 Task: Find connections with filter location Jālna with filter topic #securitywith filter profile language Potuguese with filter current company MongoDB with filter school Pune Institute of Business Management with filter industry Technology, Information and Internet with filter service category AssistanceAdvertising with filter keywords title Physicist
Action: Mouse moved to (498, 76)
Screenshot: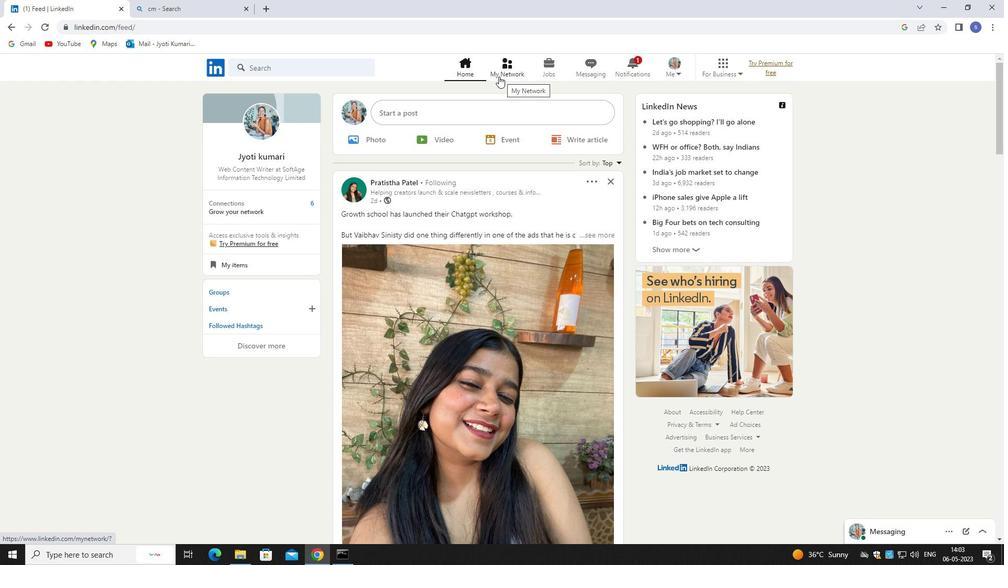 
Action: Mouse pressed left at (498, 76)
Screenshot: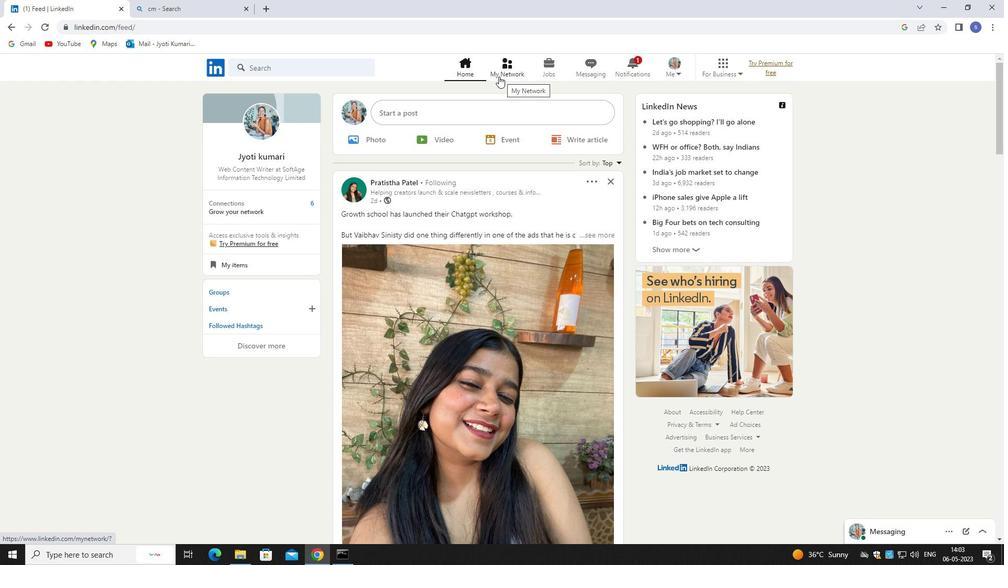 
Action: Mouse moved to (500, 81)
Screenshot: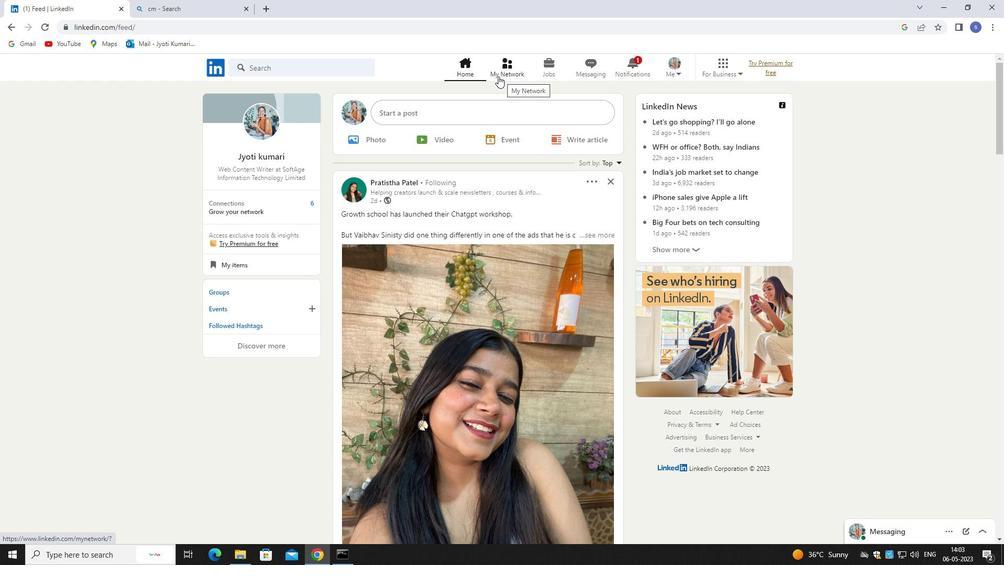 
Action: Mouse pressed left at (500, 81)
Screenshot: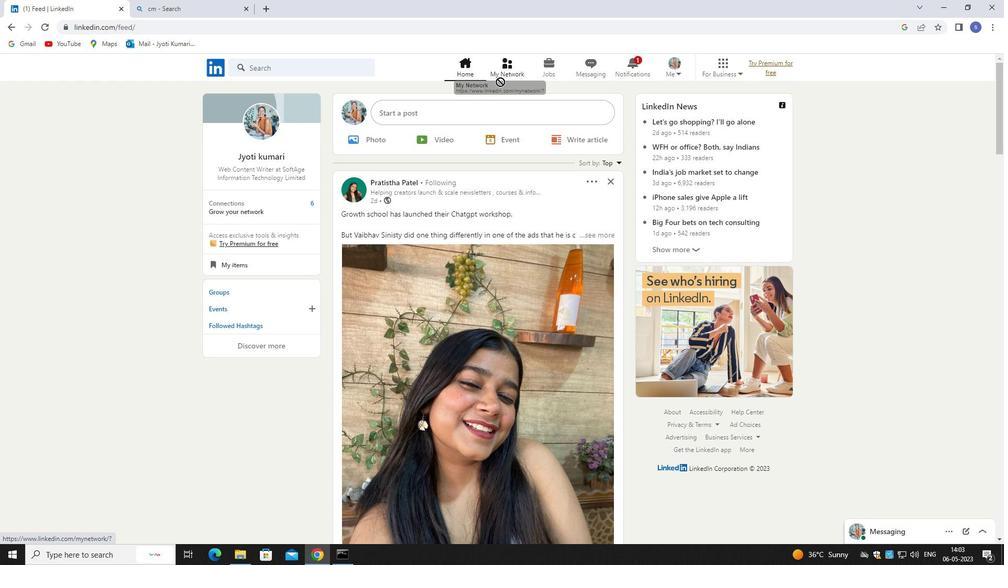 
Action: Mouse moved to (500, 60)
Screenshot: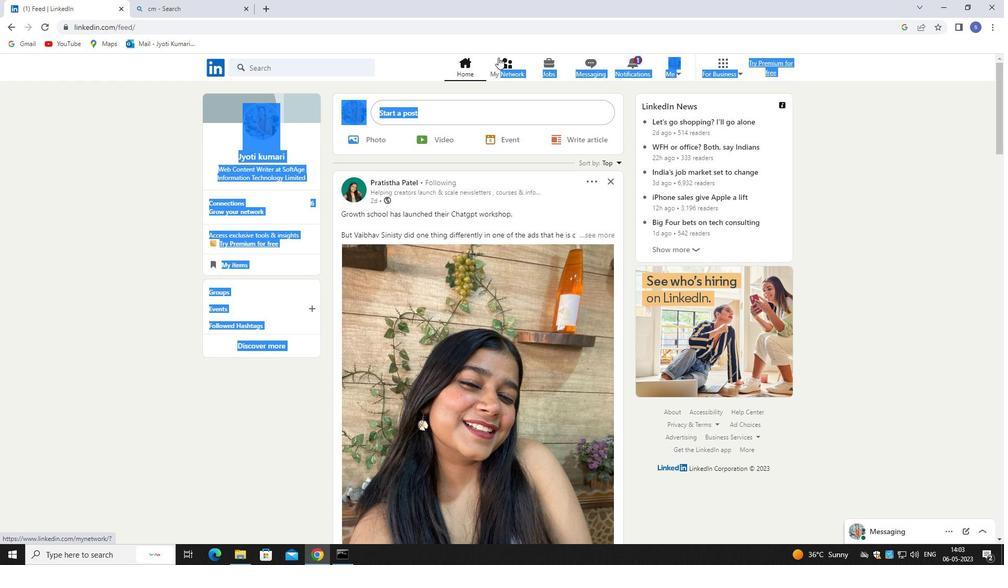 
Action: Mouse pressed left at (500, 60)
Screenshot: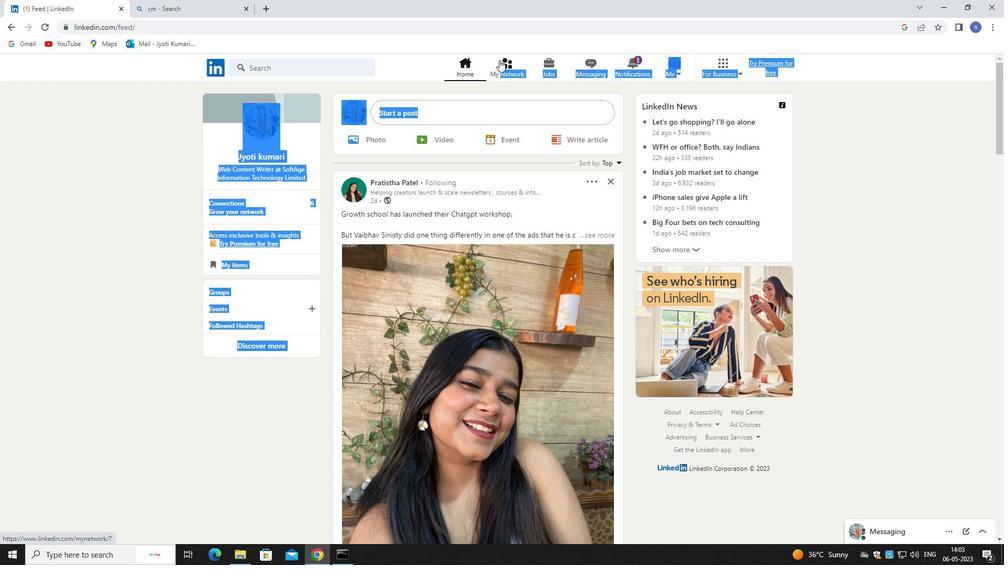
Action: Mouse pressed left at (500, 60)
Screenshot: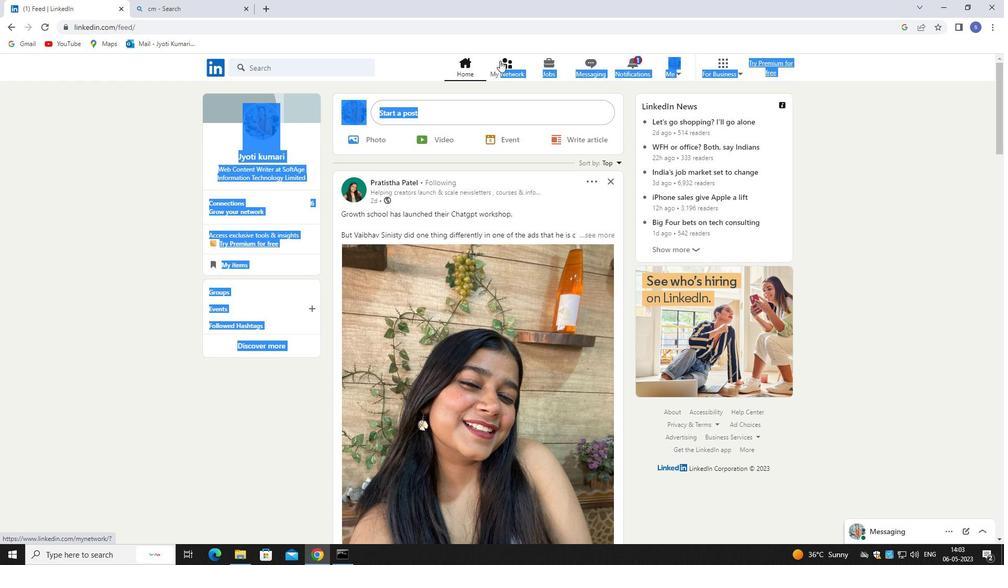 
Action: Mouse moved to (281, 126)
Screenshot: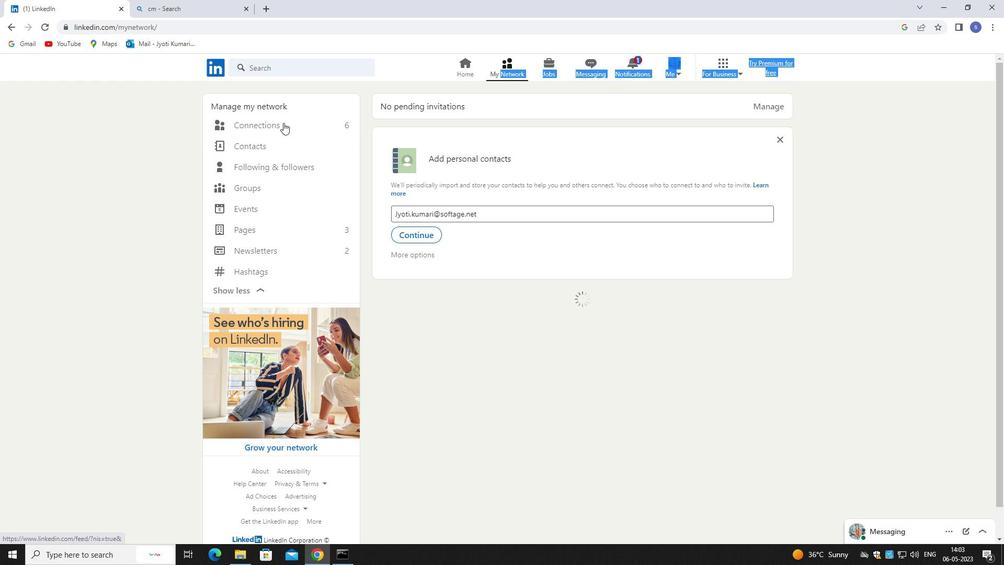 
Action: Mouse pressed left at (281, 126)
Screenshot: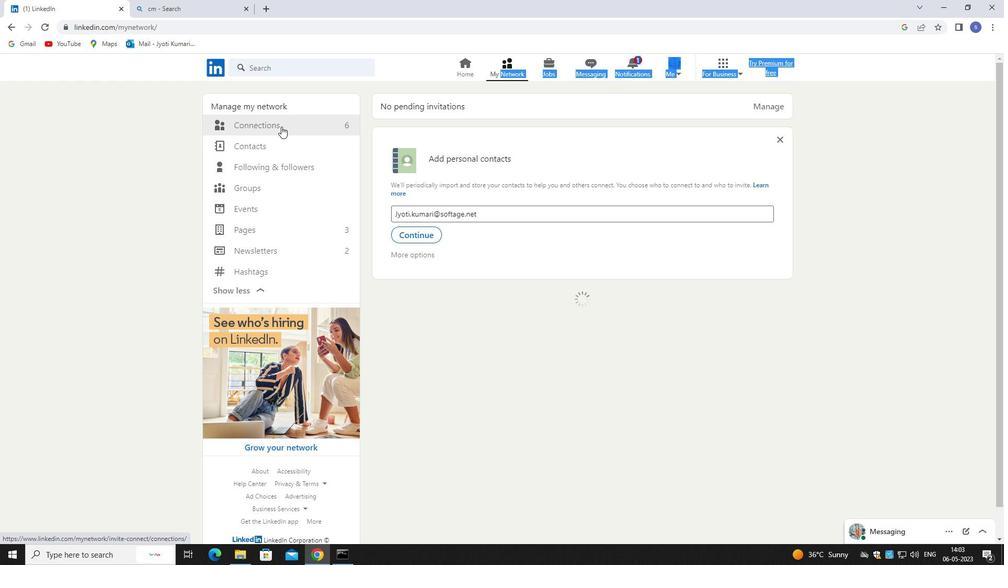 
Action: Mouse moved to (281, 125)
Screenshot: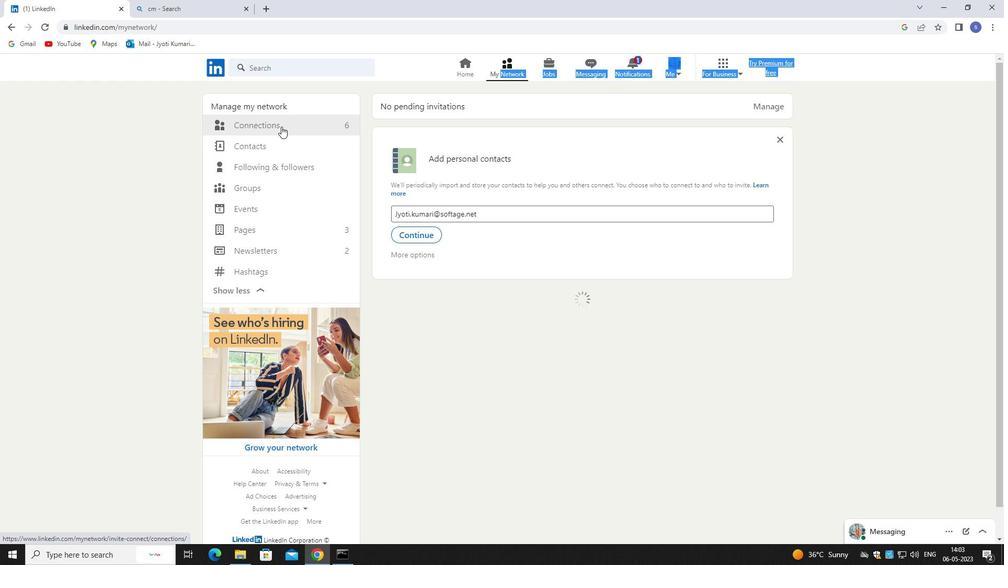 
Action: Mouse pressed left at (281, 125)
Screenshot: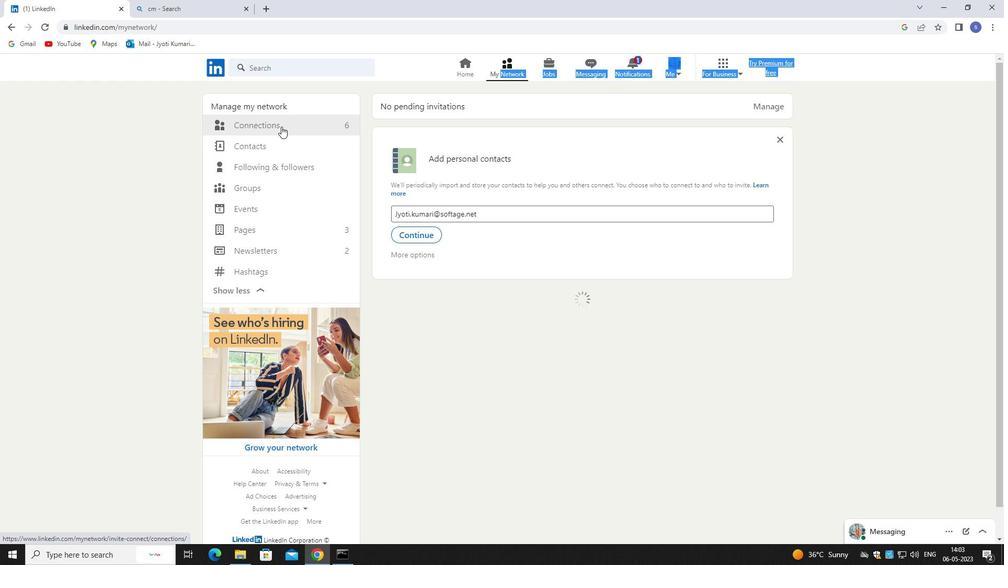 
Action: Mouse moved to (590, 127)
Screenshot: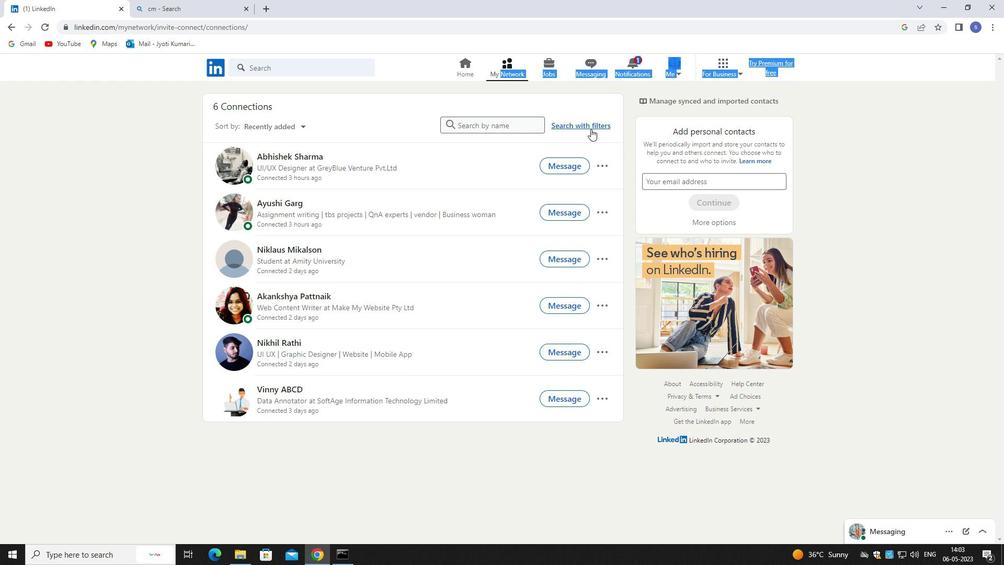
Action: Mouse pressed left at (590, 127)
Screenshot: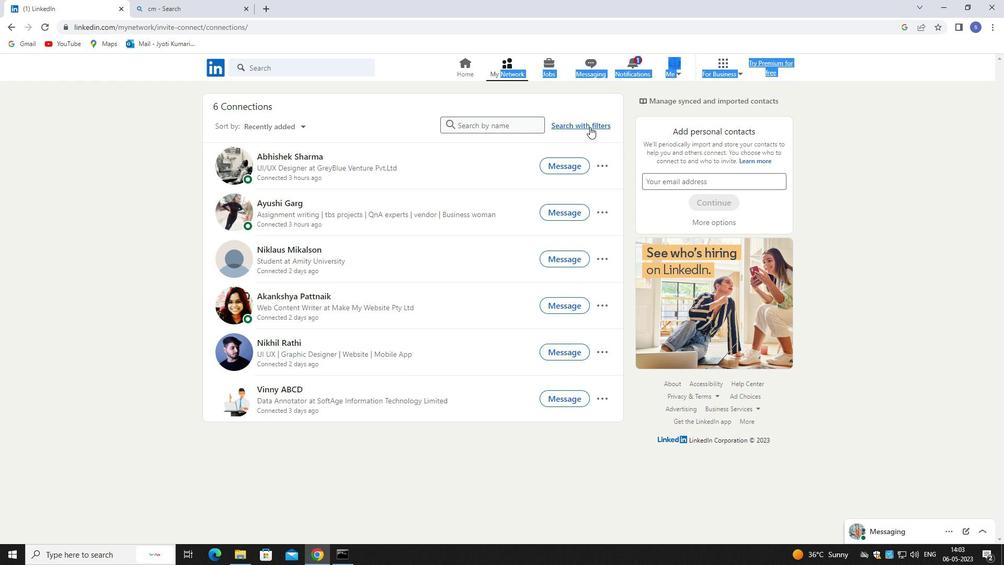 
Action: Mouse moved to (530, 99)
Screenshot: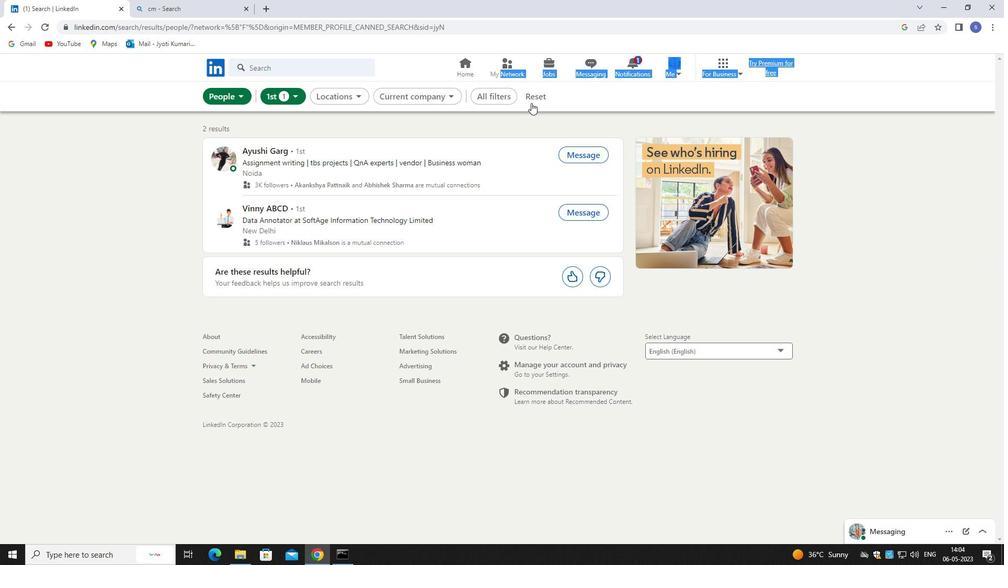 
Action: Mouse pressed left at (530, 99)
Screenshot: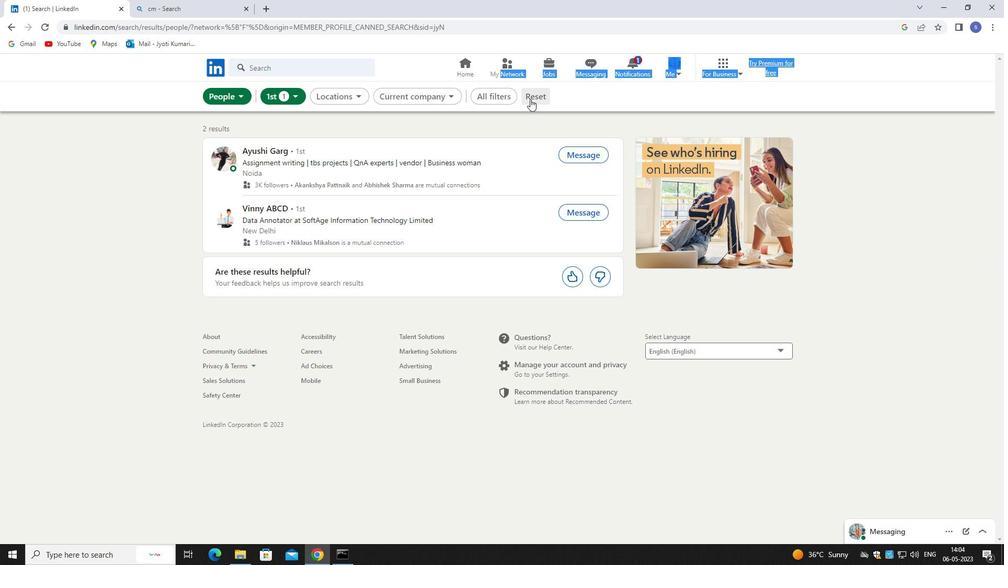
Action: Mouse moved to (506, 99)
Screenshot: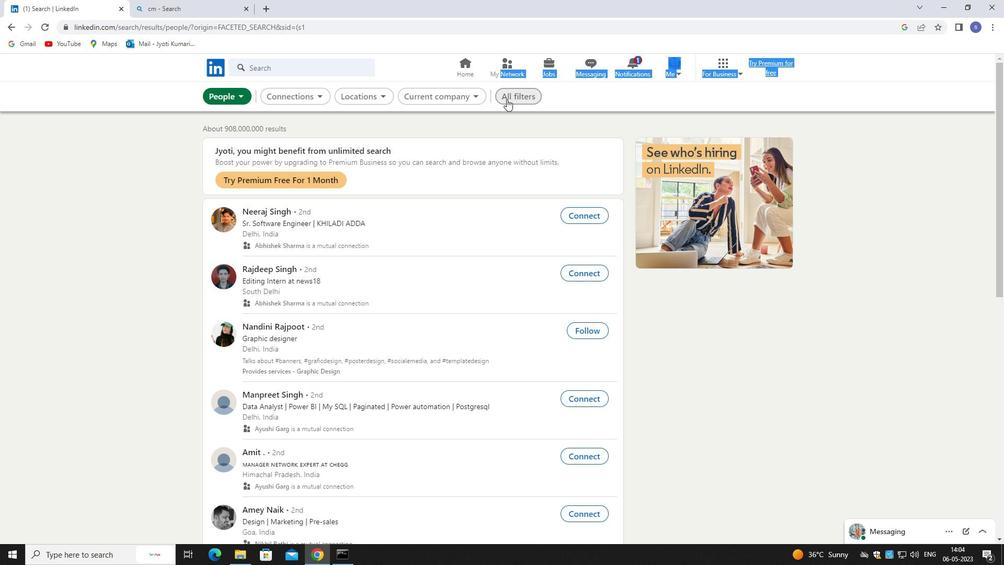 
Action: Mouse pressed left at (506, 99)
Screenshot: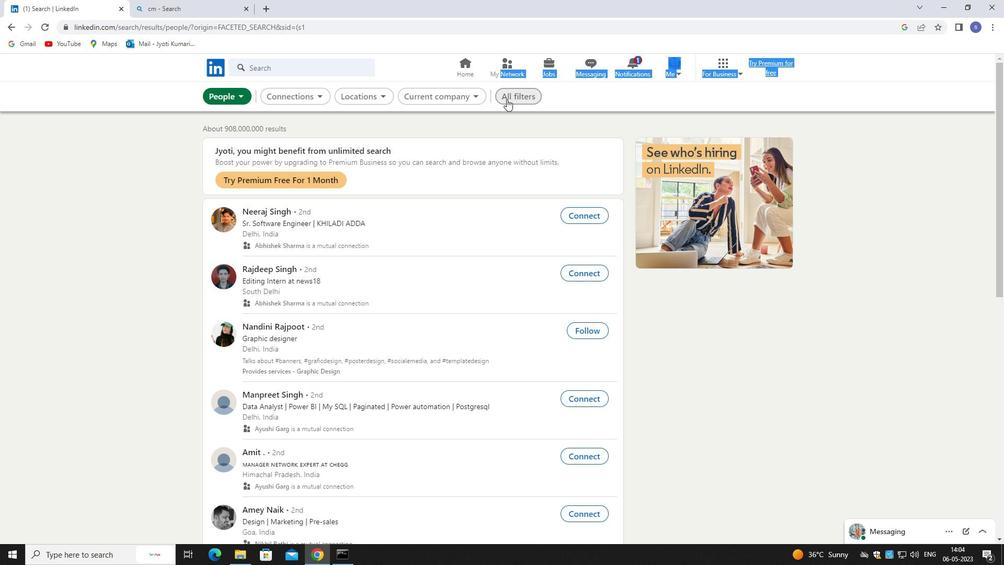 
Action: Mouse moved to (618, 101)
Screenshot: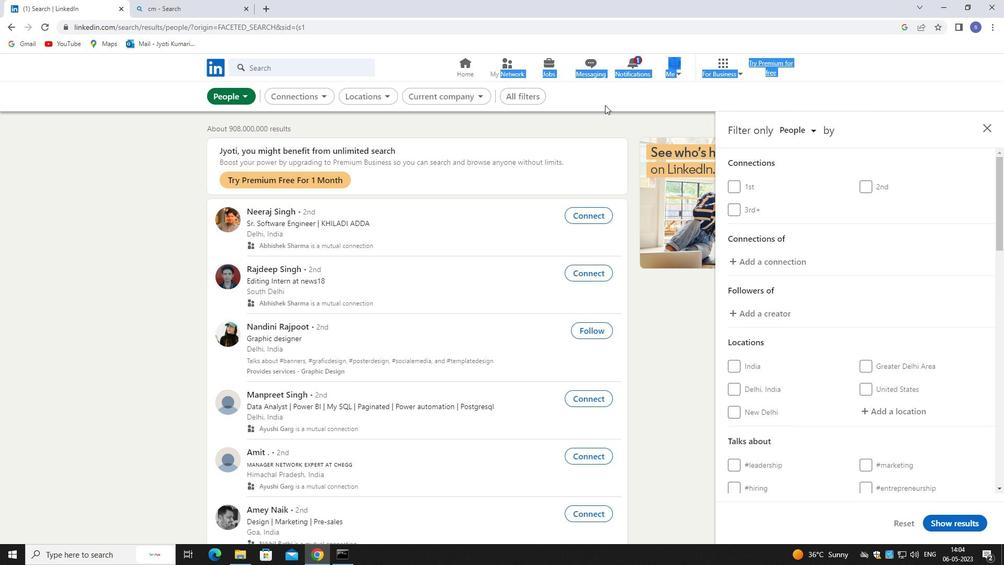 
Action: Mouse pressed left at (618, 101)
Screenshot: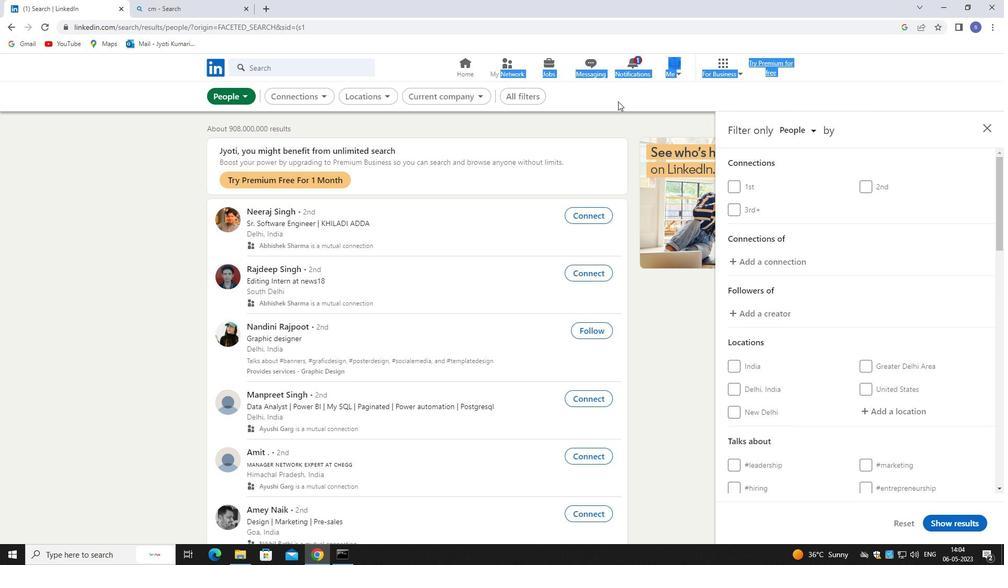 
Action: Mouse moved to (523, 98)
Screenshot: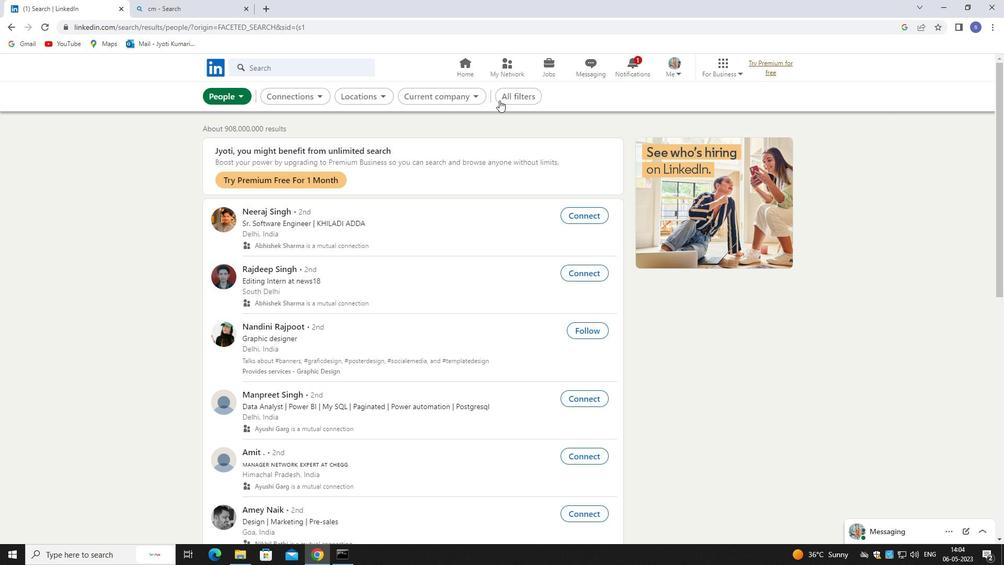 
Action: Mouse pressed left at (523, 98)
Screenshot: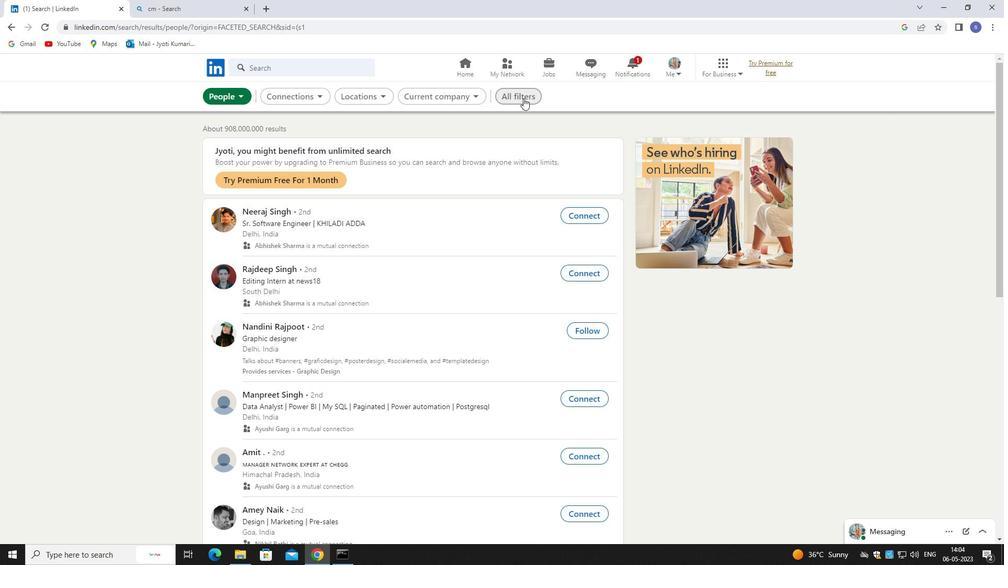 
Action: Mouse moved to (916, 411)
Screenshot: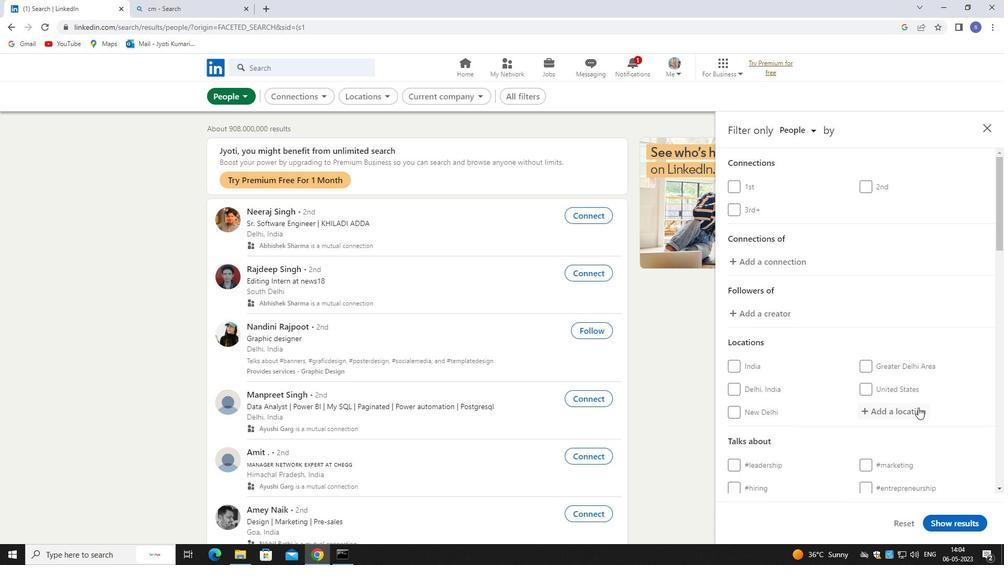 
Action: Mouse pressed left at (916, 411)
Screenshot: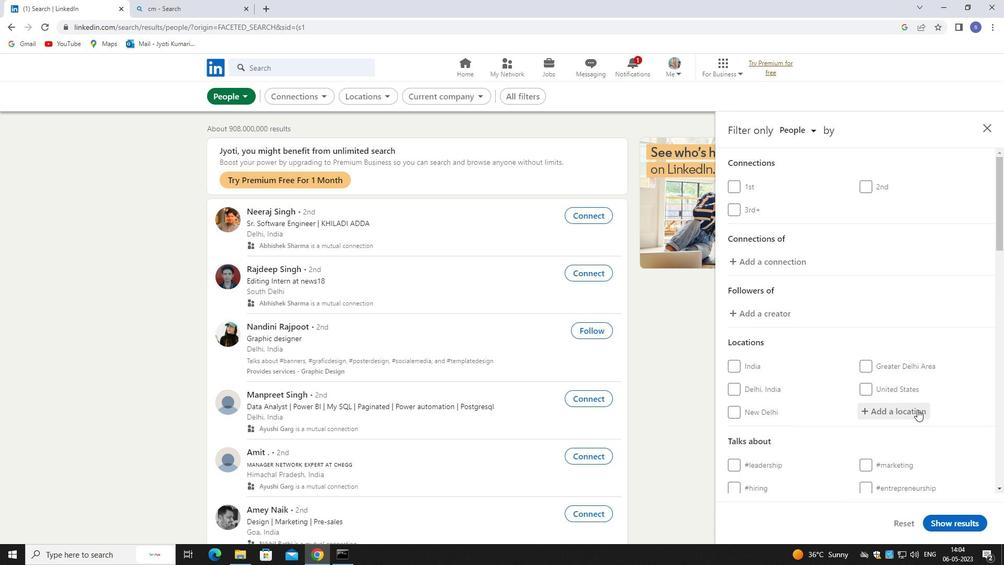 
Action: Key pressed jalan
Screenshot: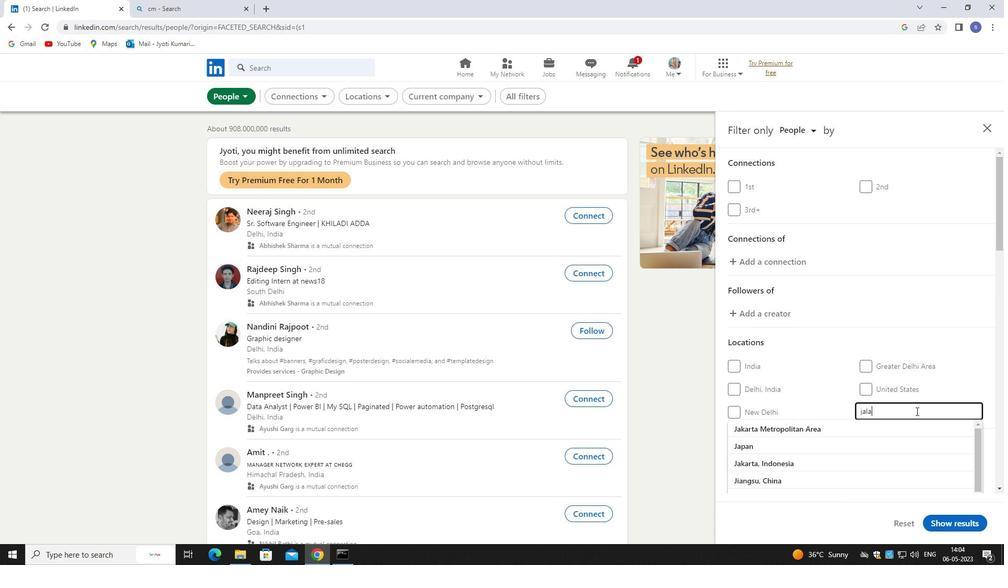 
Action: Mouse moved to (898, 419)
Screenshot: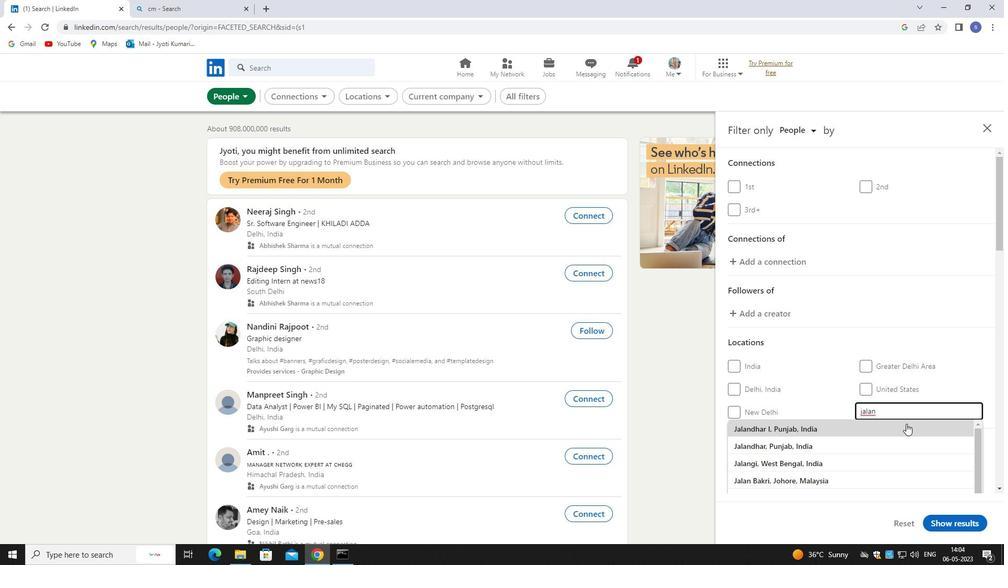 
Action: Key pressed <Key.backspace><Key.backspace>na
Screenshot: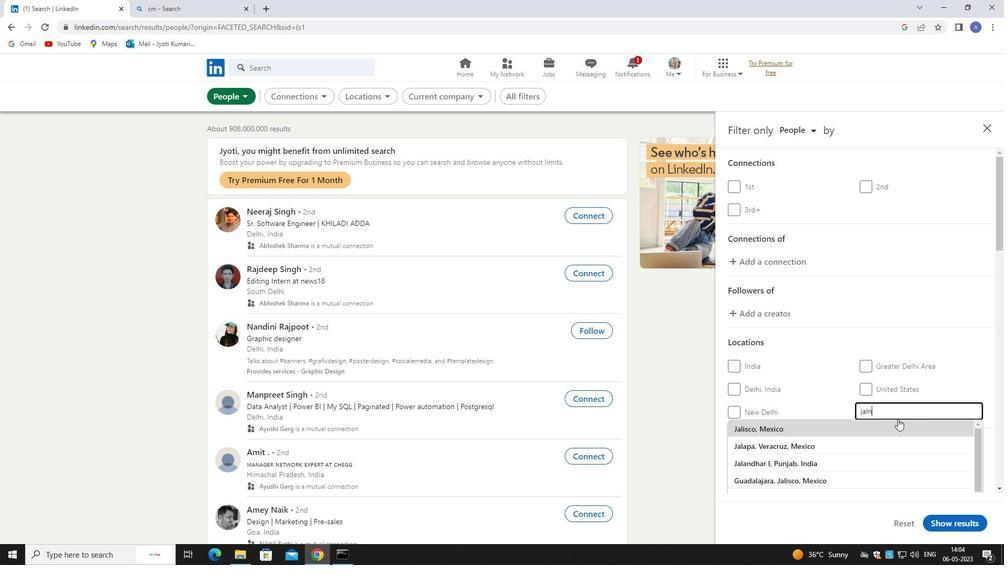 
Action: Mouse moved to (898, 426)
Screenshot: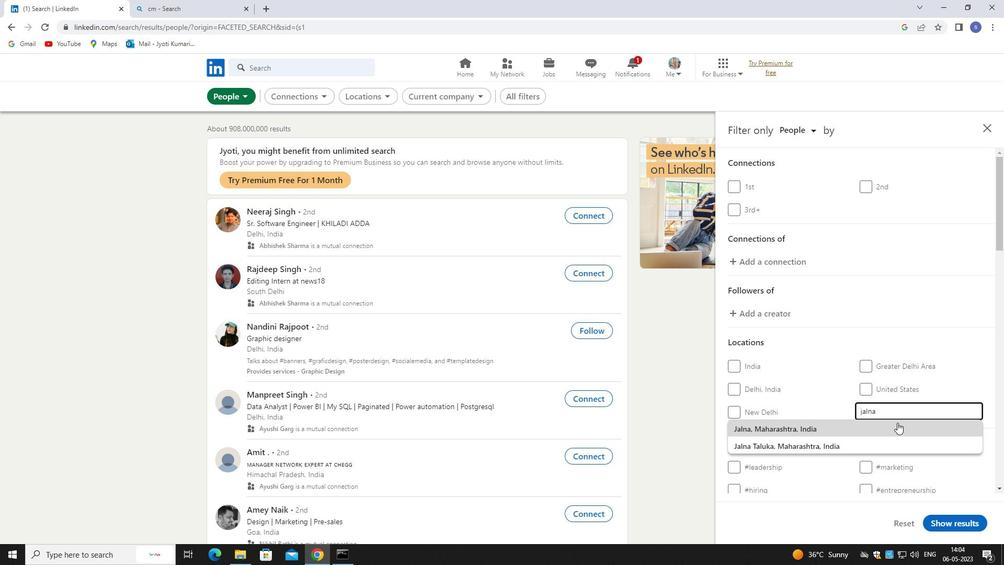
Action: Mouse pressed left at (898, 426)
Screenshot: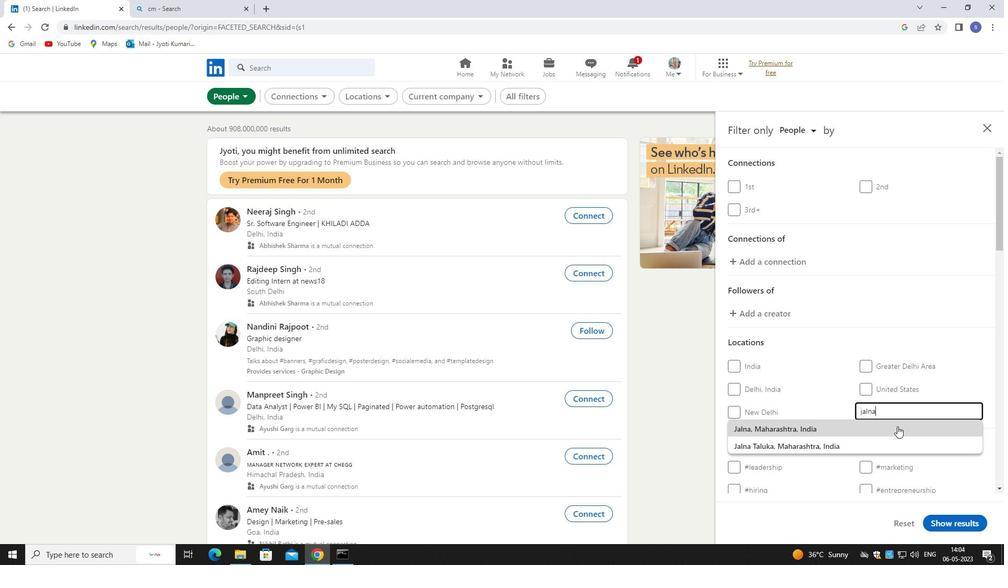 
Action: Mouse moved to (898, 426)
Screenshot: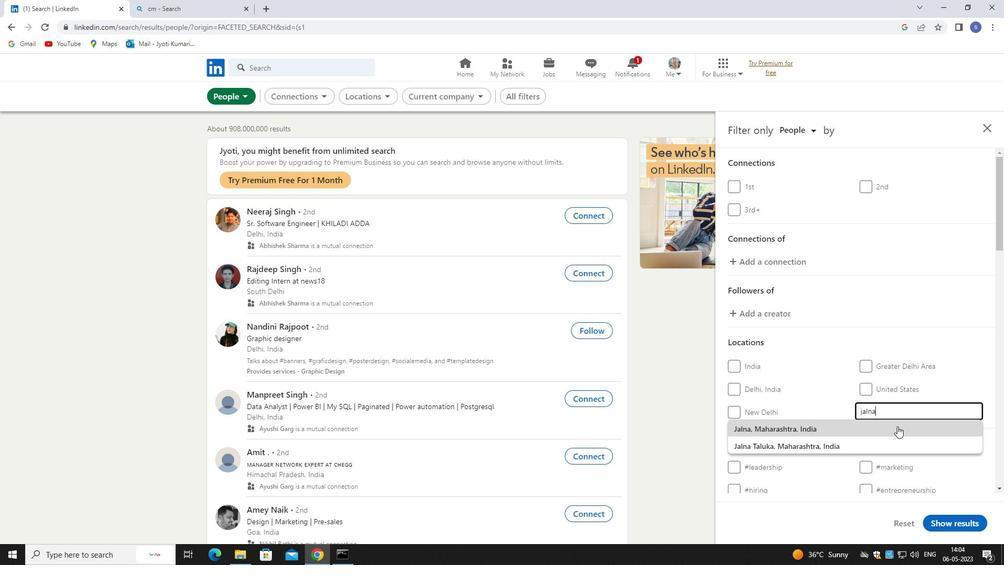 
Action: Mouse scrolled (898, 426) with delta (0, 0)
Screenshot: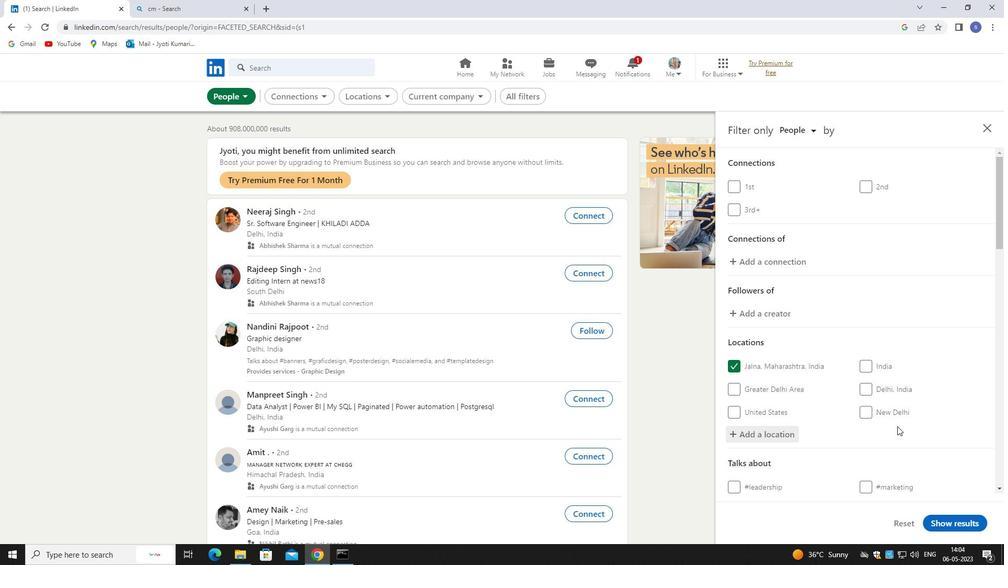 
Action: Mouse scrolled (898, 426) with delta (0, 0)
Screenshot: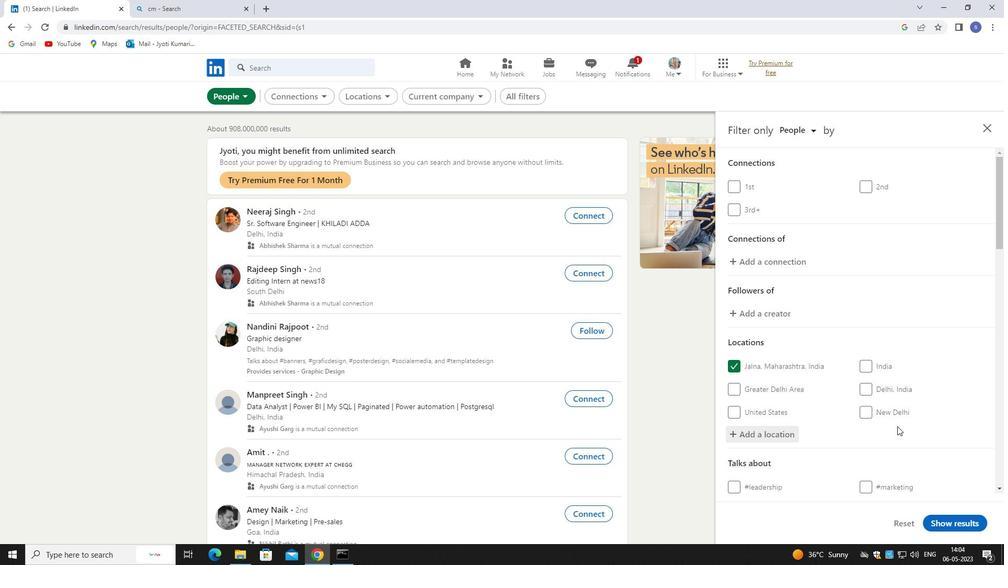 
Action: Mouse scrolled (898, 426) with delta (0, 0)
Screenshot: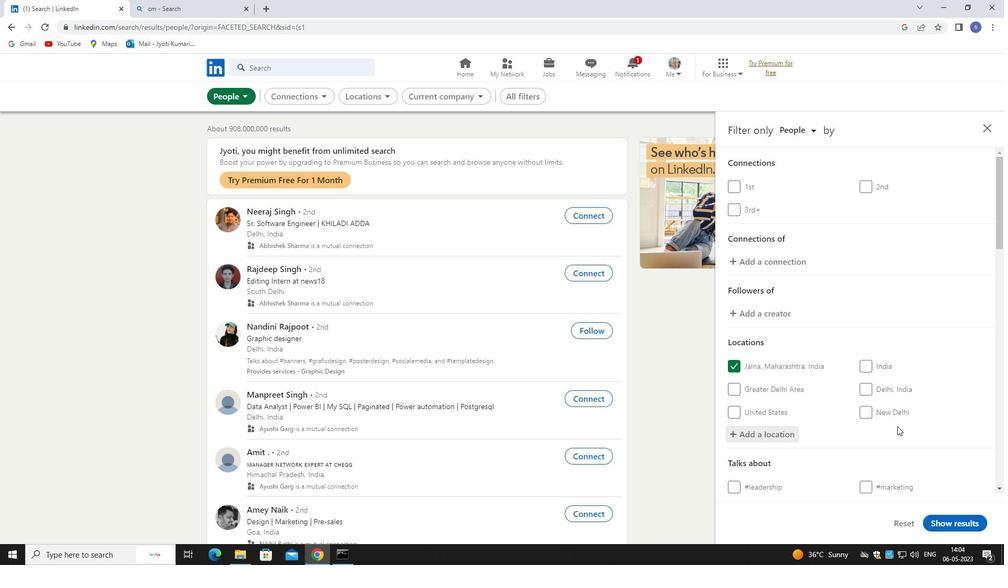 
Action: Mouse moved to (896, 375)
Screenshot: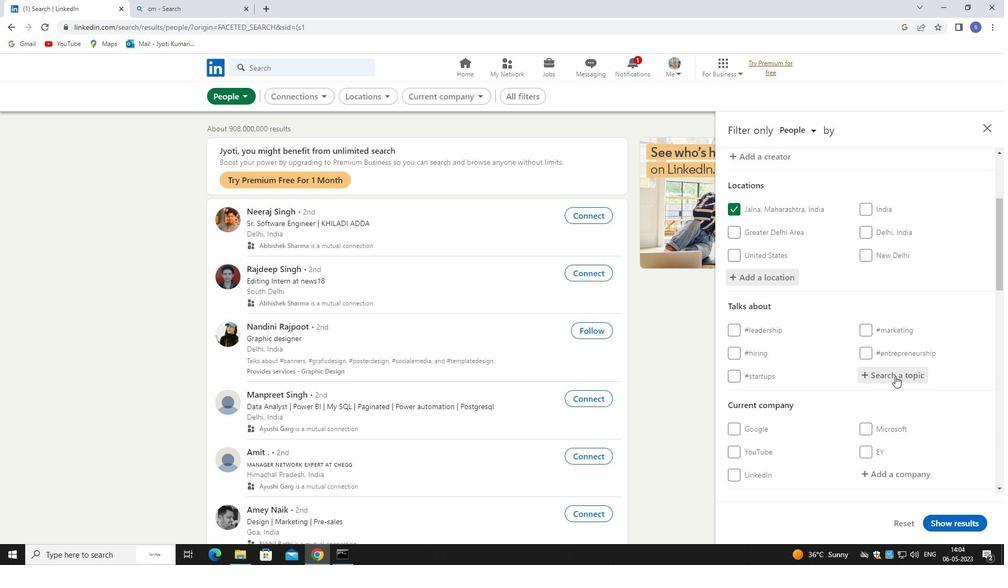 
Action: Mouse pressed left at (896, 375)
Screenshot: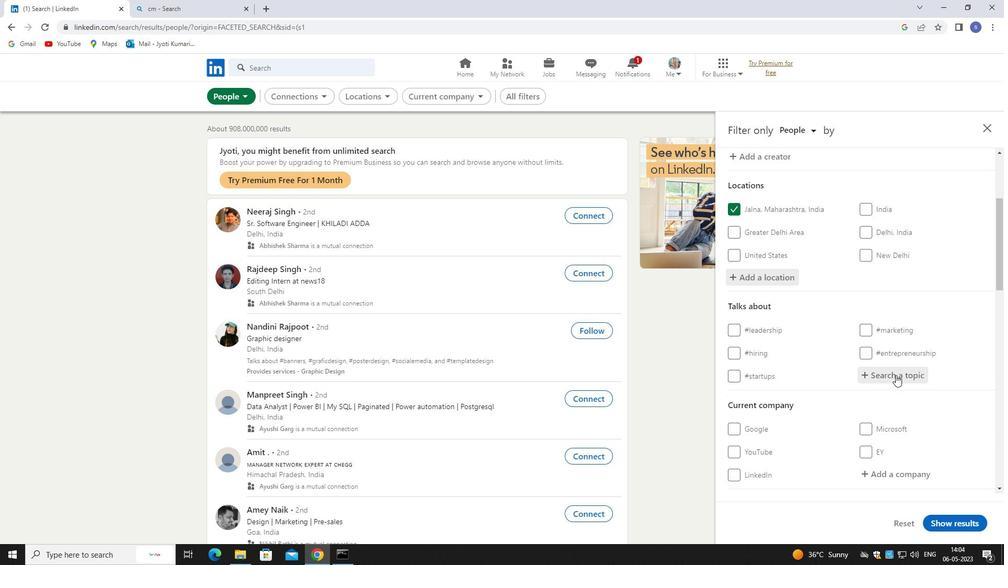 
Action: Mouse moved to (897, 375)
Screenshot: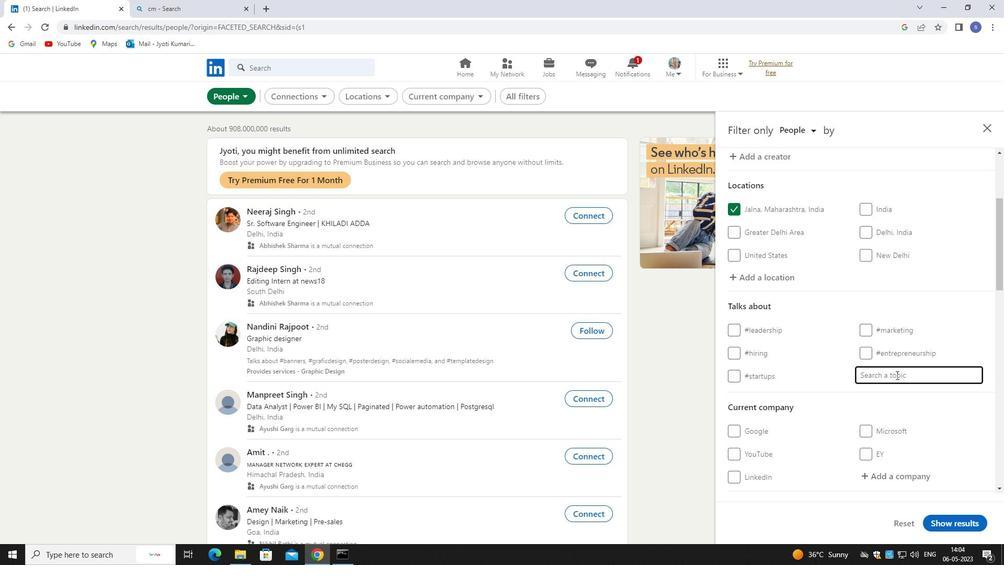 
Action: Key pressed secur
Screenshot: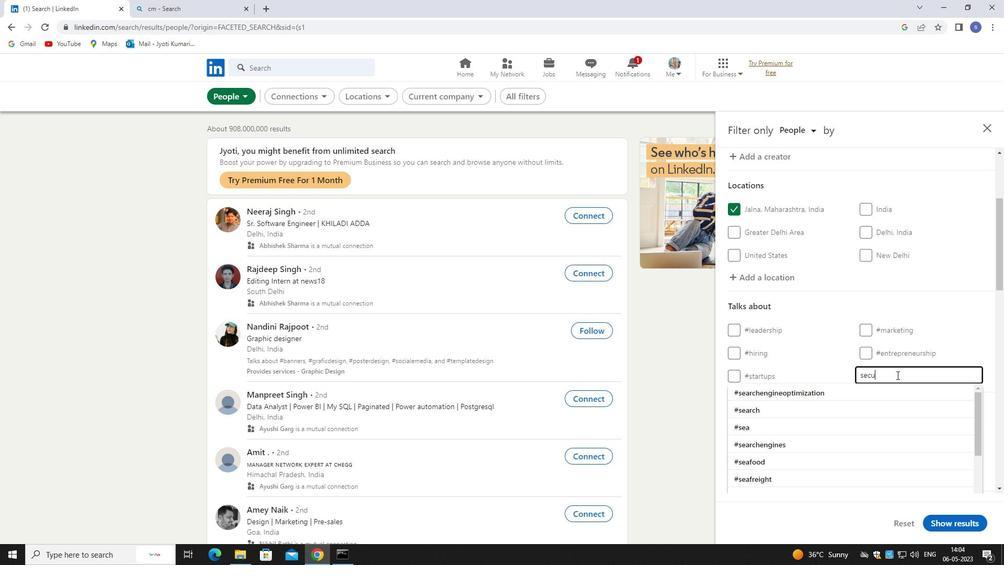 
Action: Mouse moved to (877, 386)
Screenshot: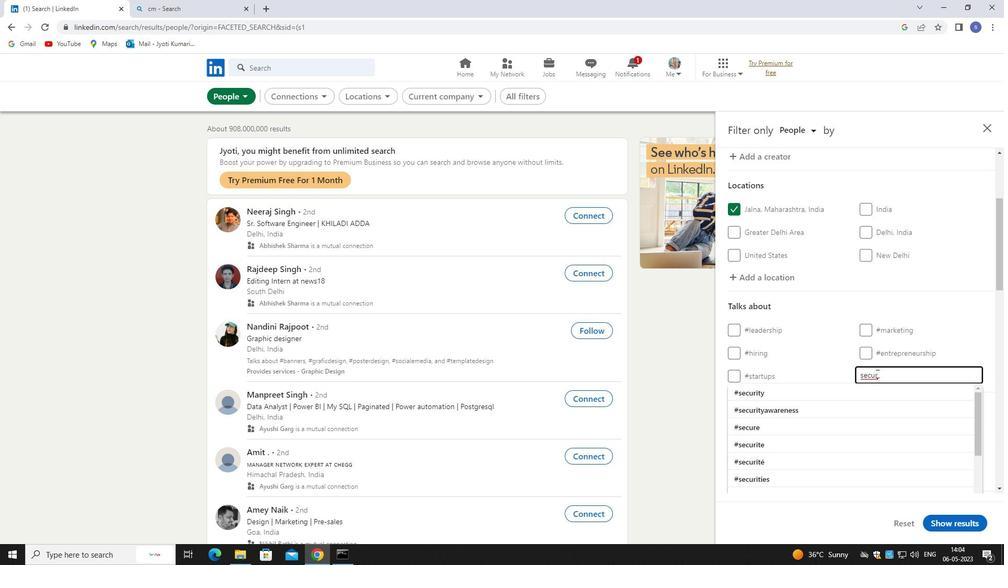 
Action: Mouse pressed left at (877, 386)
Screenshot: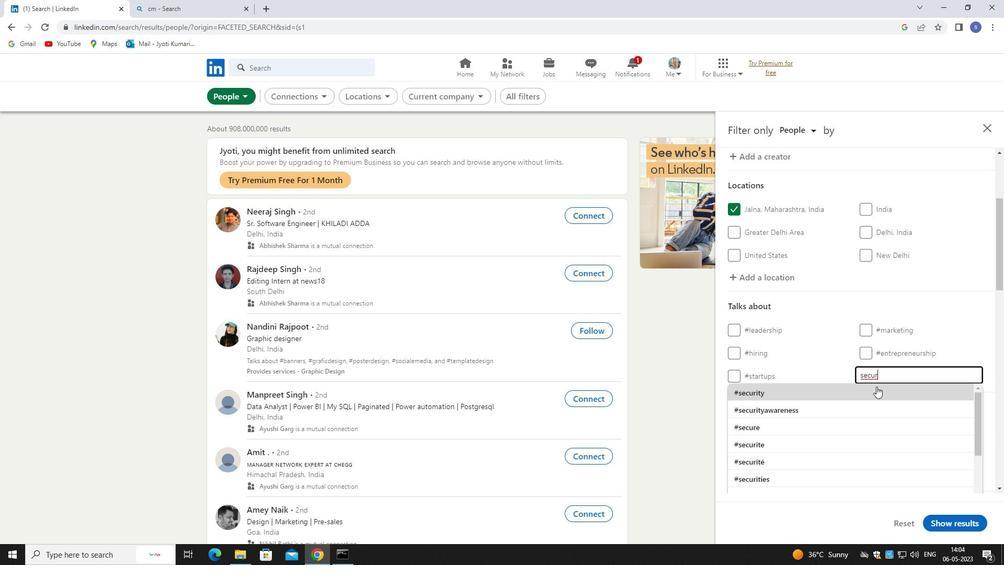 
Action: Mouse moved to (878, 388)
Screenshot: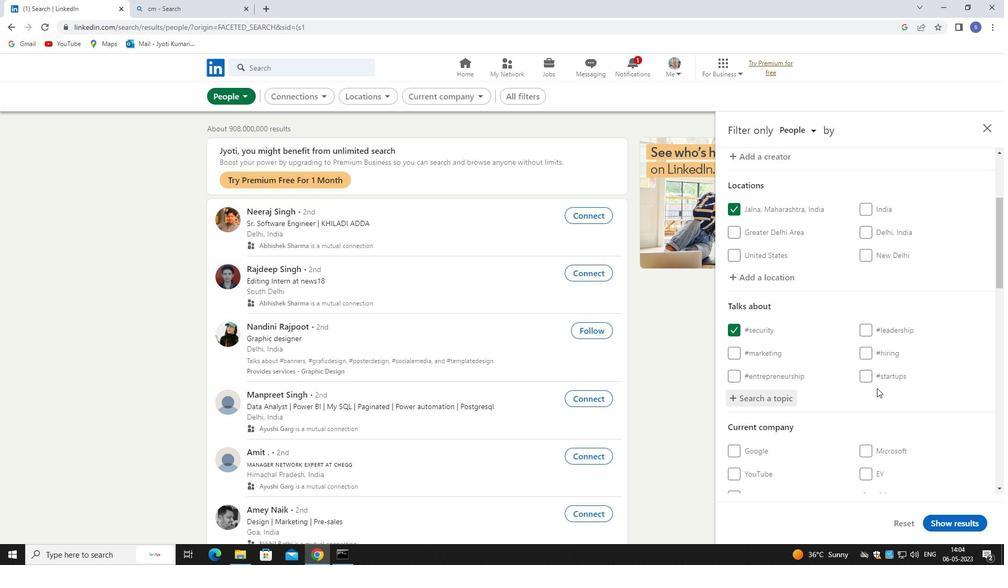 
Action: Mouse scrolled (878, 388) with delta (0, 0)
Screenshot: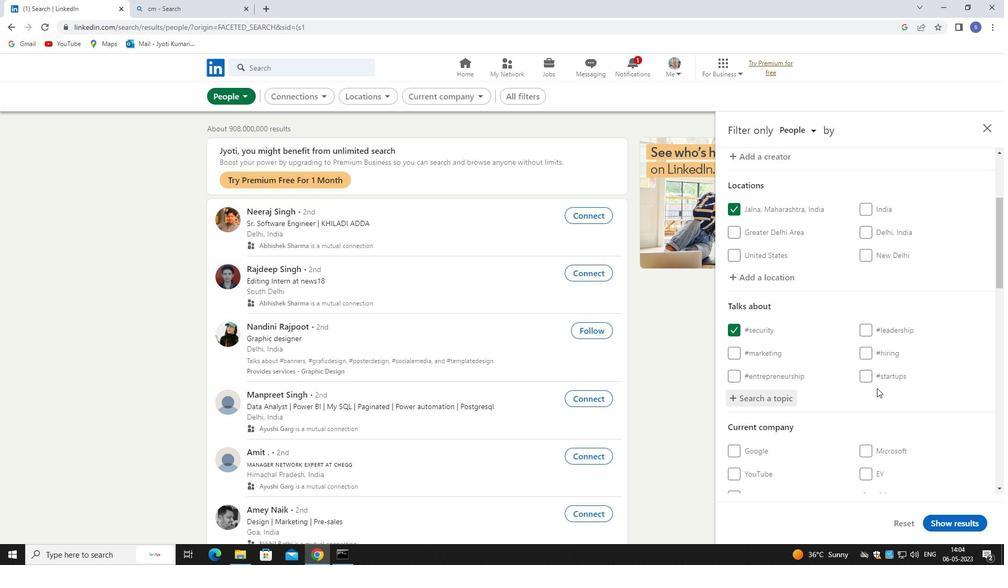 
Action: Mouse moved to (879, 389)
Screenshot: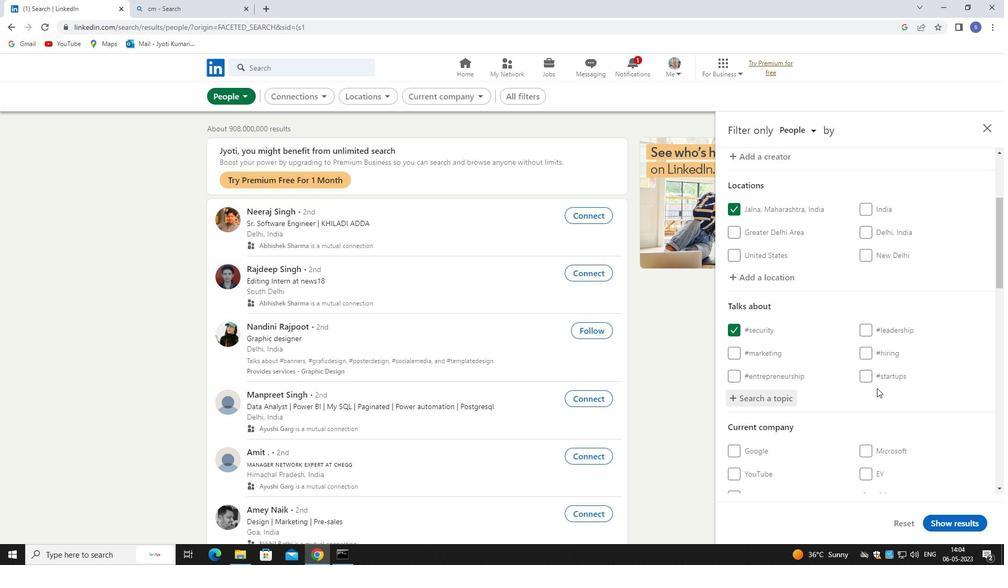 
Action: Mouse scrolled (879, 389) with delta (0, 0)
Screenshot: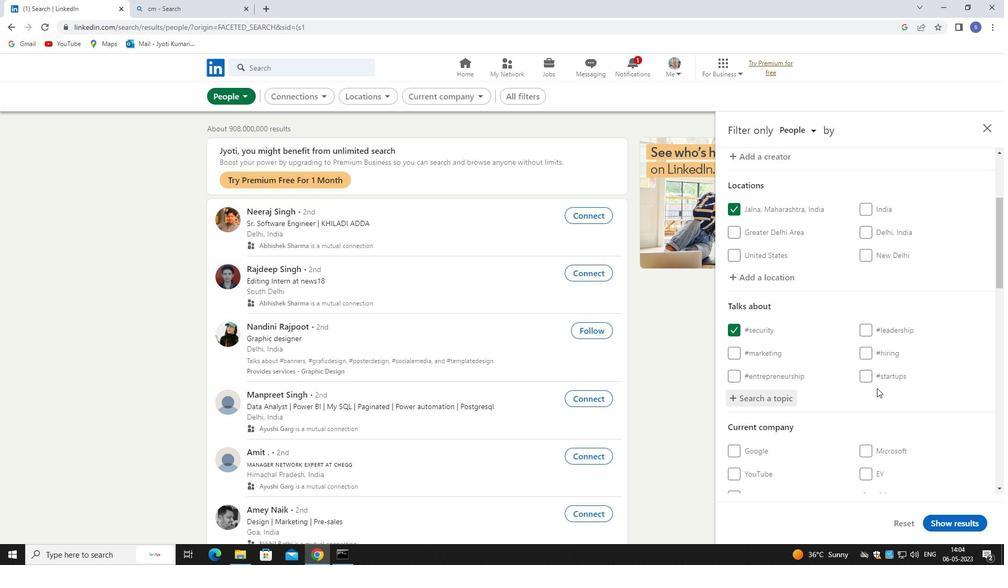 
Action: Mouse scrolled (879, 389) with delta (0, 0)
Screenshot: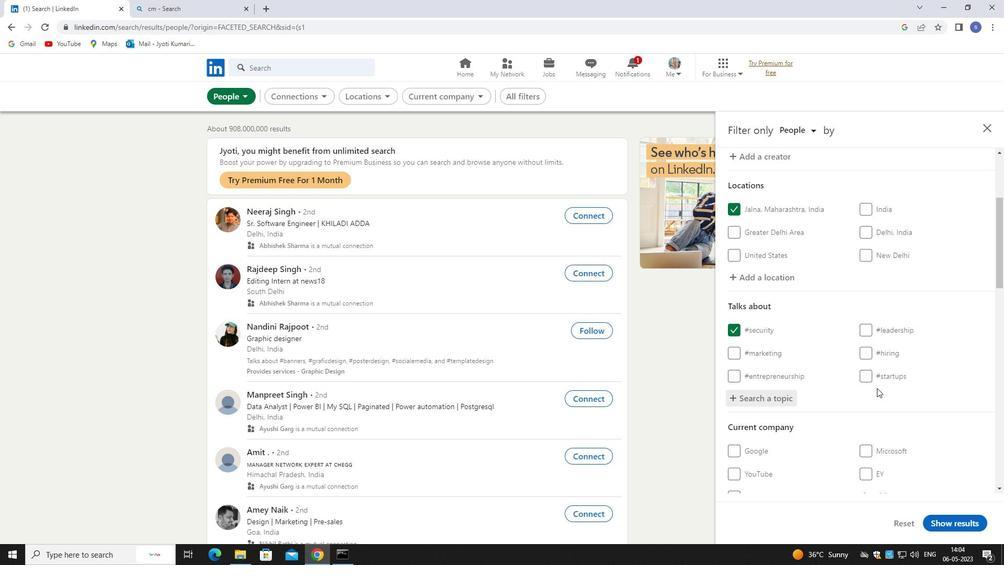 
Action: Mouse moved to (881, 341)
Screenshot: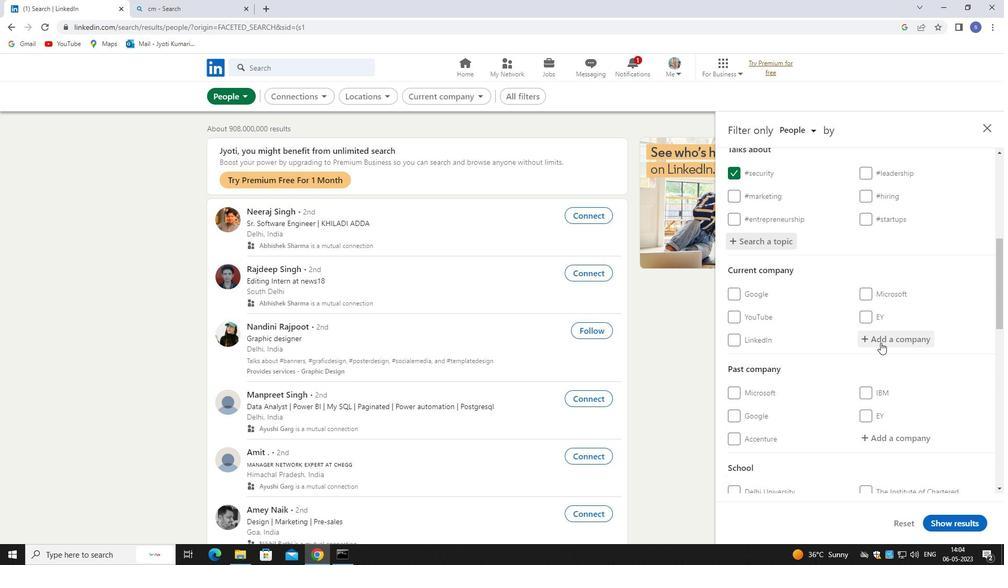
Action: Mouse pressed left at (881, 341)
Screenshot: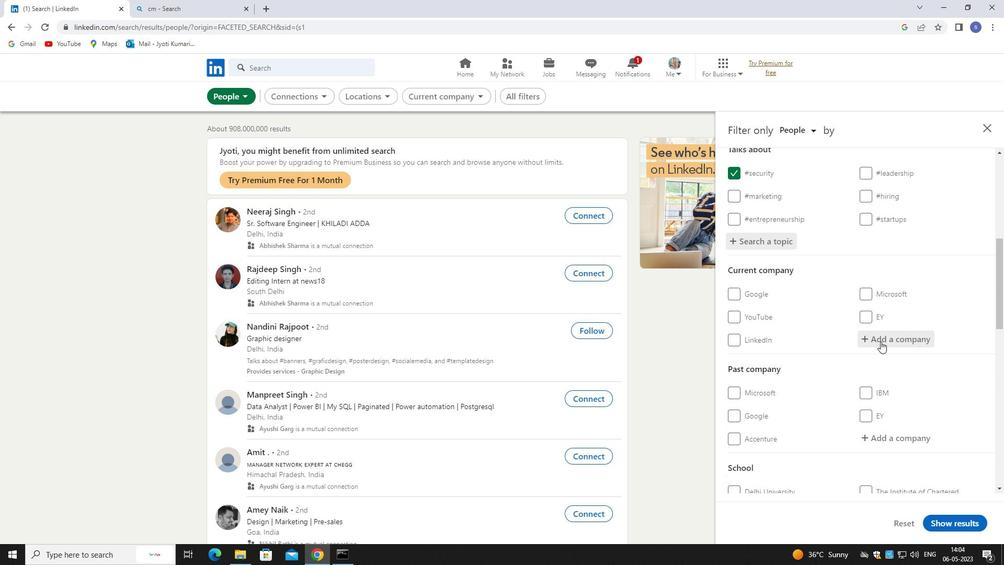 
Action: Key pressed mongo
Screenshot: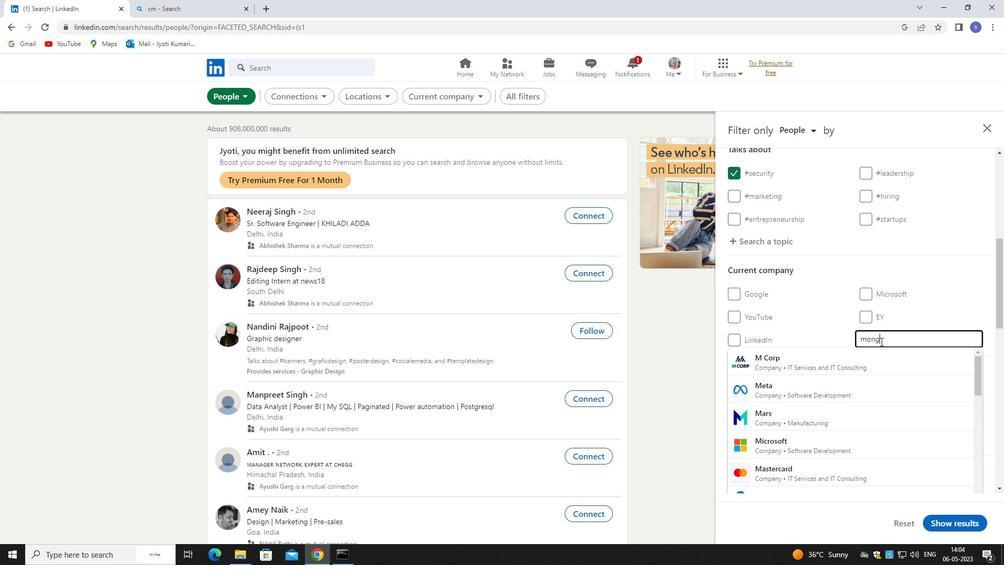 
Action: Mouse moved to (774, 355)
Screenshot: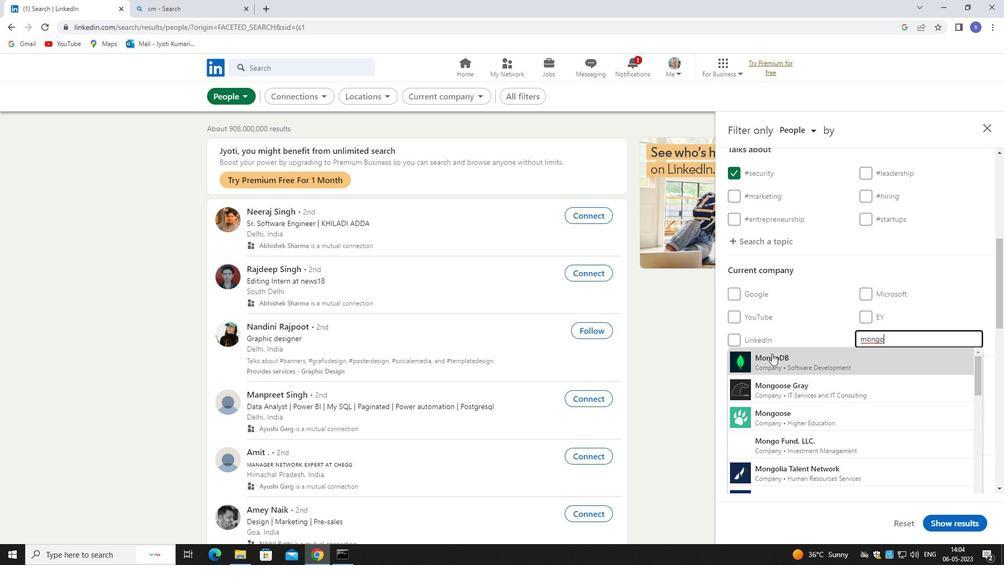 
Action: Mouse pressed left at (774, 355)
Screenshot: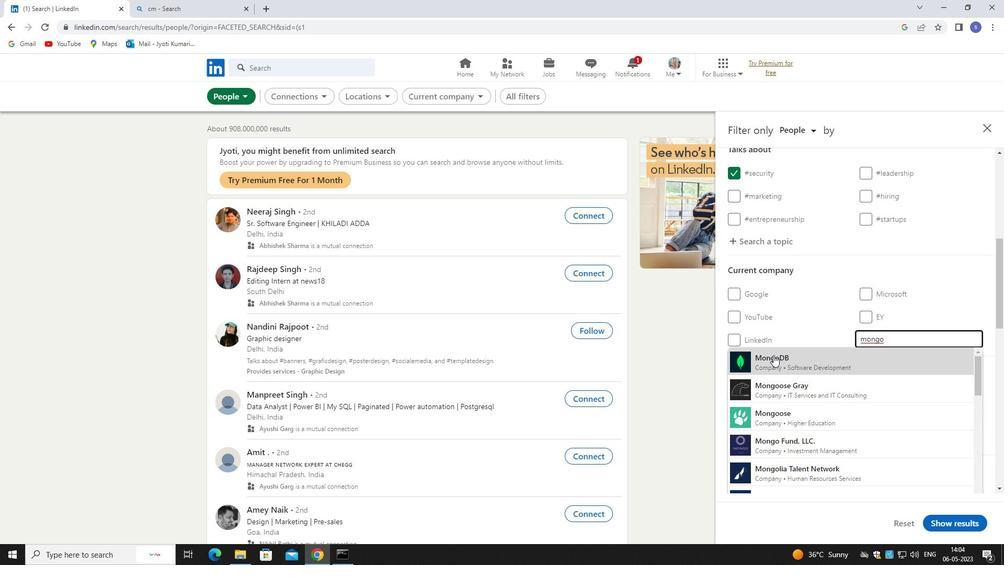 
Action: Mouse moved to (795, 359)
Screenshot: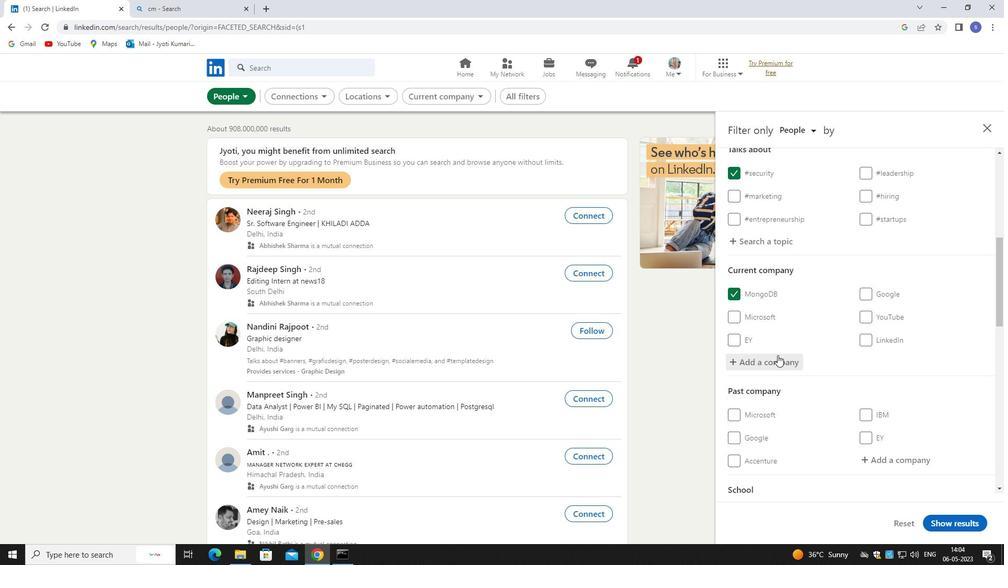 
Action: Mouse scrolled (795, 358) with delta (0, 0)
Screenshot: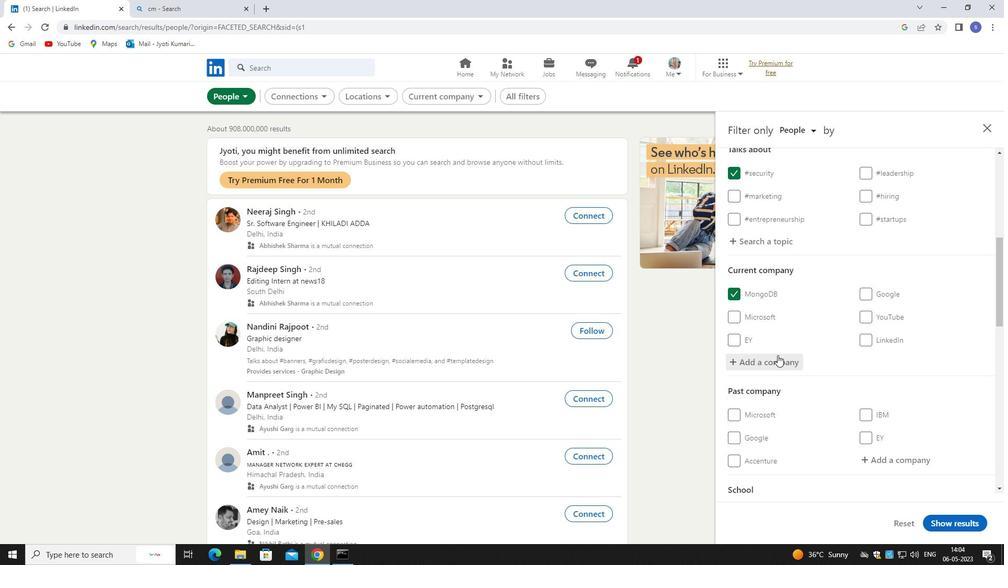 
Action: Mouse moved to (800, 362)
Screenshot: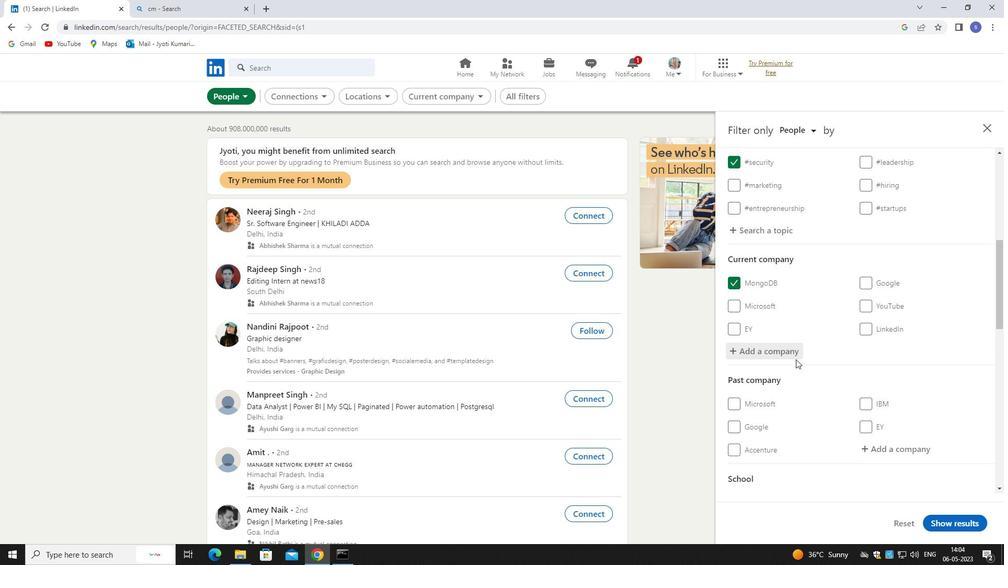 
Action: Mouse scrolled (800, 361) with delta (0, 0)
Screenshot: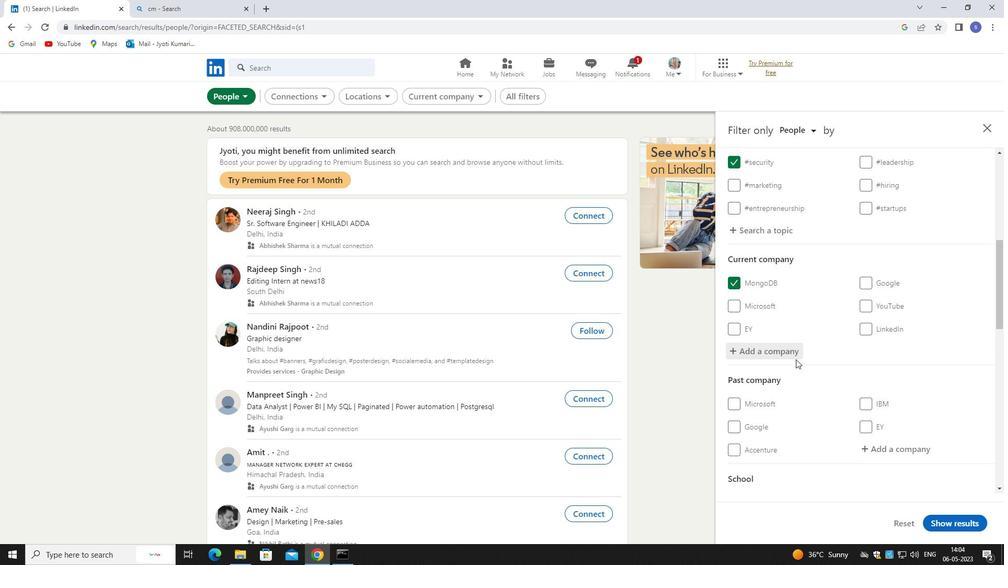 
Action: Mouse moved to (922, 408)
Screenshot: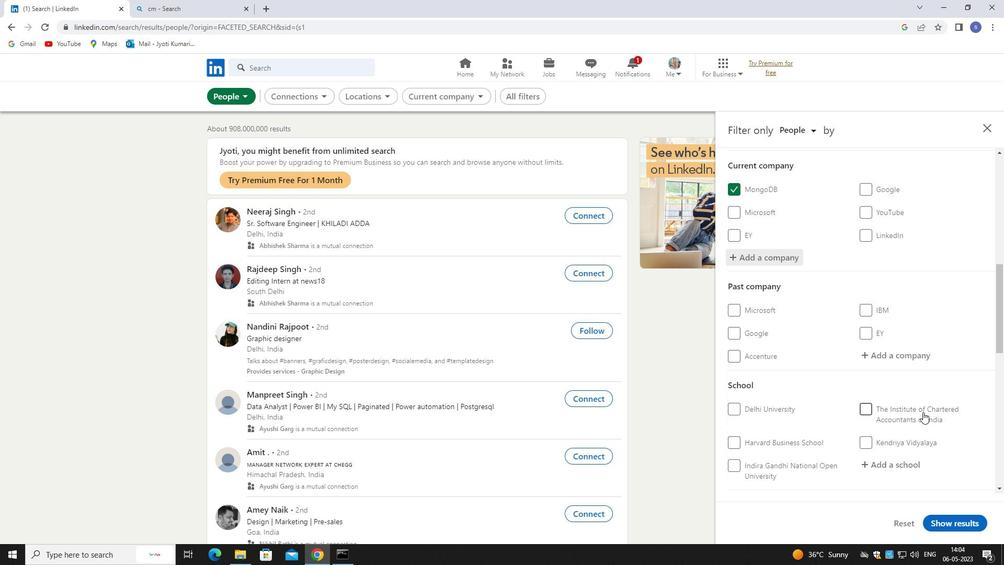 
Action: Mouse scrolled (922, 407) with delta (0, 0)
Screenshot: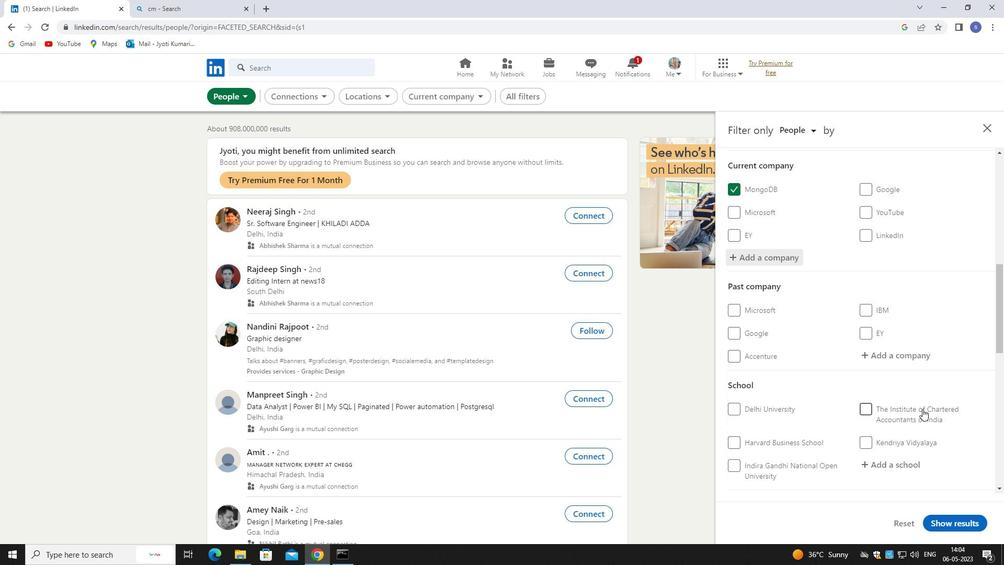 
Action: Mouse scrolled (922, 407) with delta (0, 0)
Screenshot: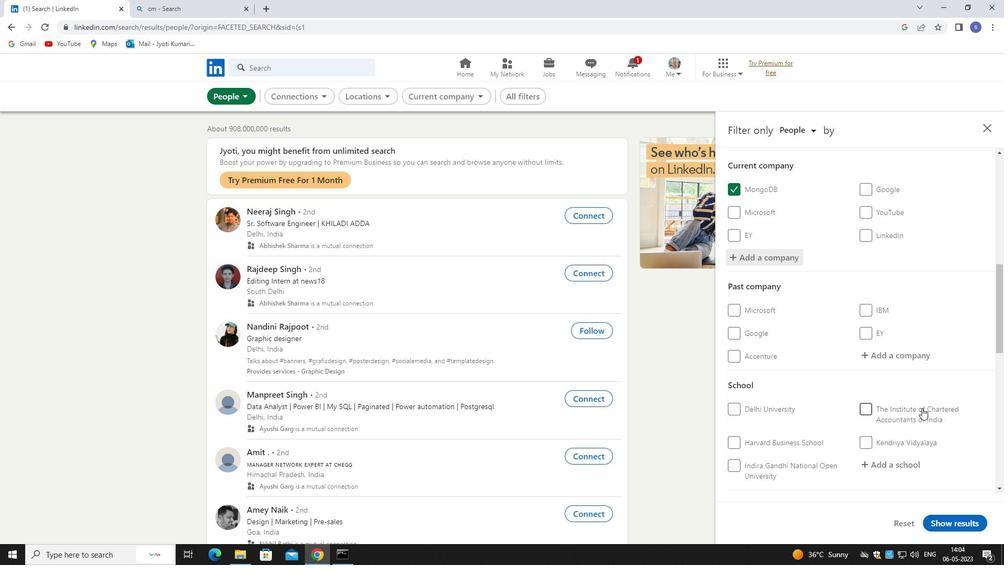 
Action: Mouse moved to (900, 363)
Screenshot: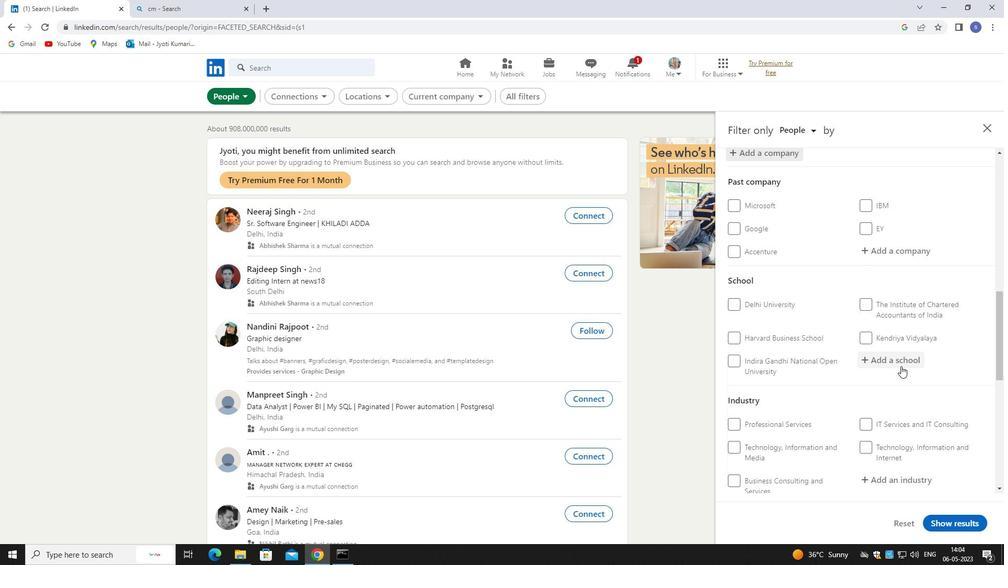 
Action: Mouse pressed left at (900, 363)
Screenshot: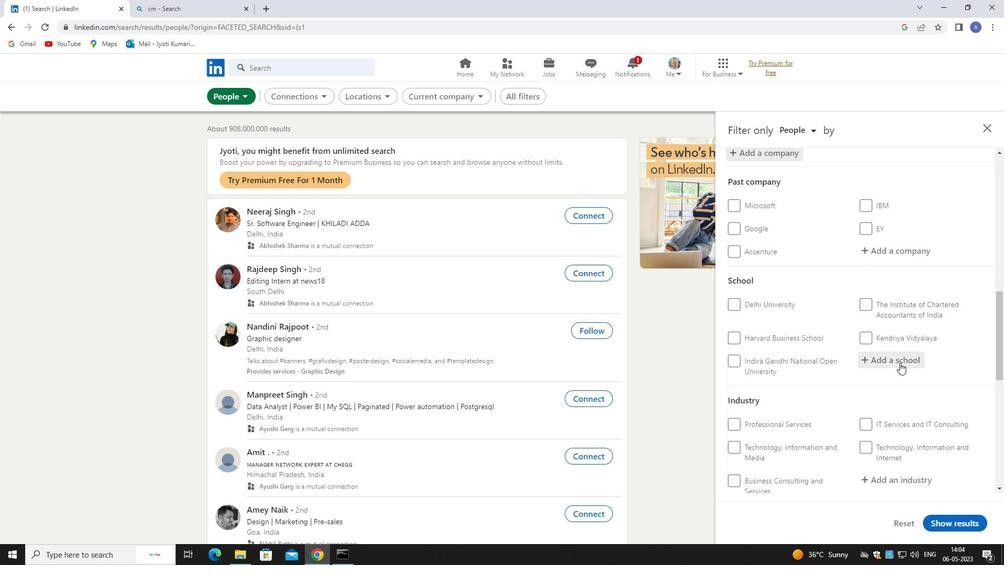 
Action: Mouse moved to (884, 387)
Screenshot: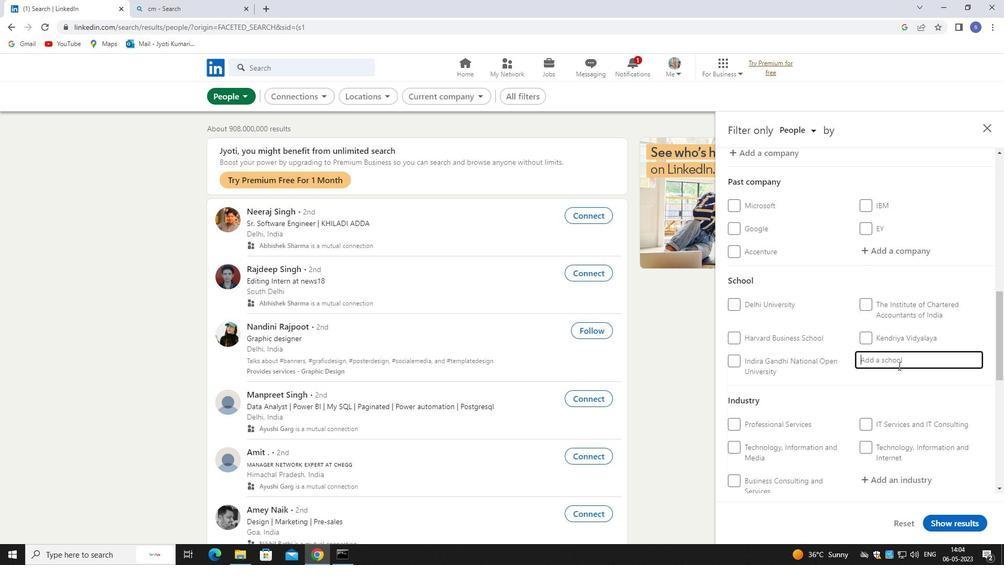 
Action: Key pressed pune<Key.space>
Screenshot: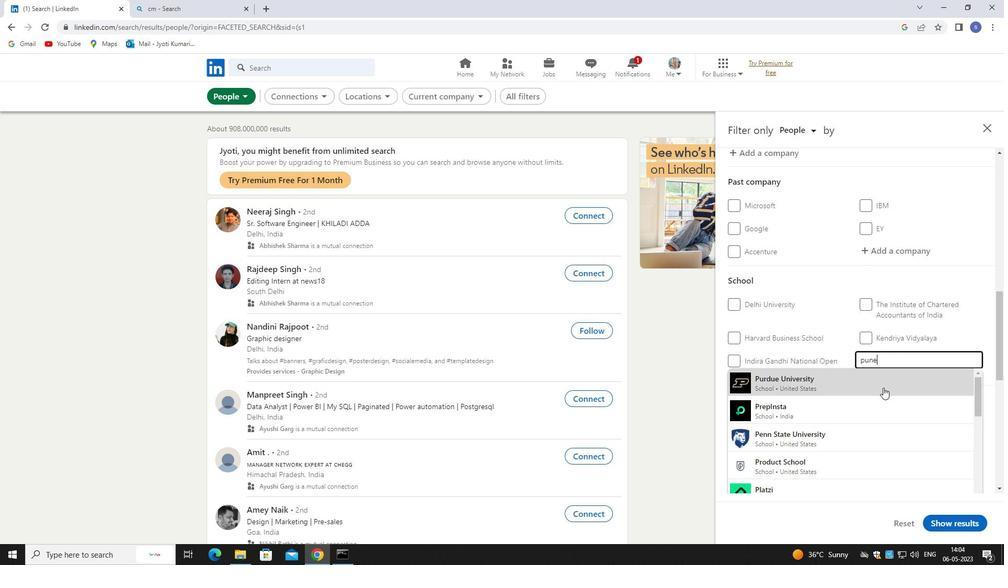 
Action: Mouse moved to (863, 412)
Screenshot: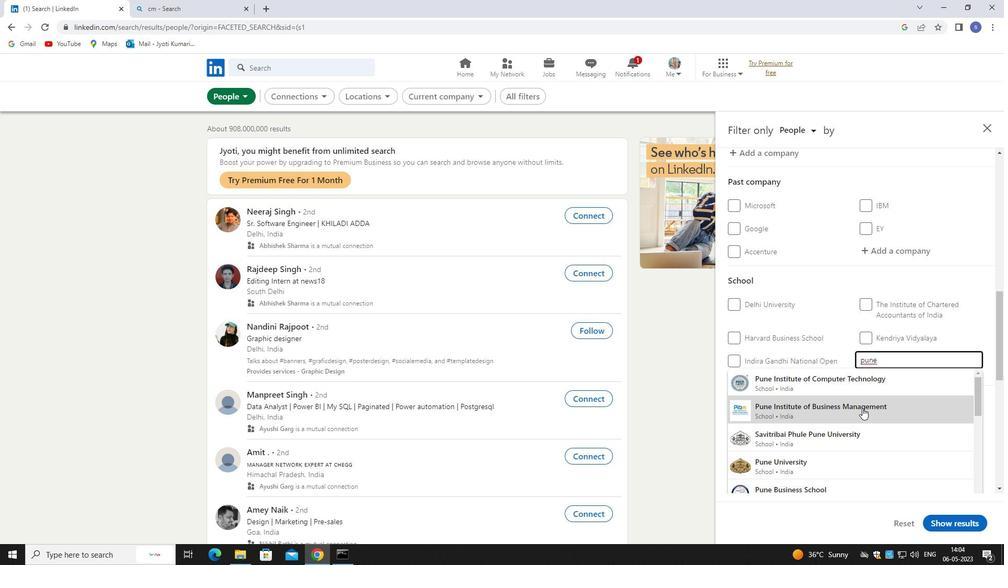 
Action: Mouse pressed left at (863, 412)
Screenshot: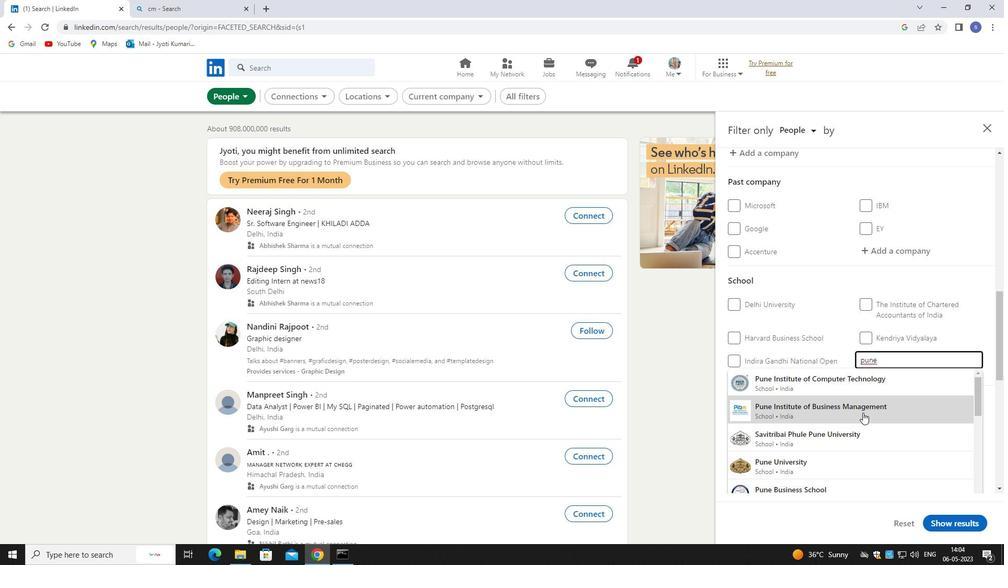 
Action: Mouse scrolled (863, 412) with delta (0, 0)
Screenshot: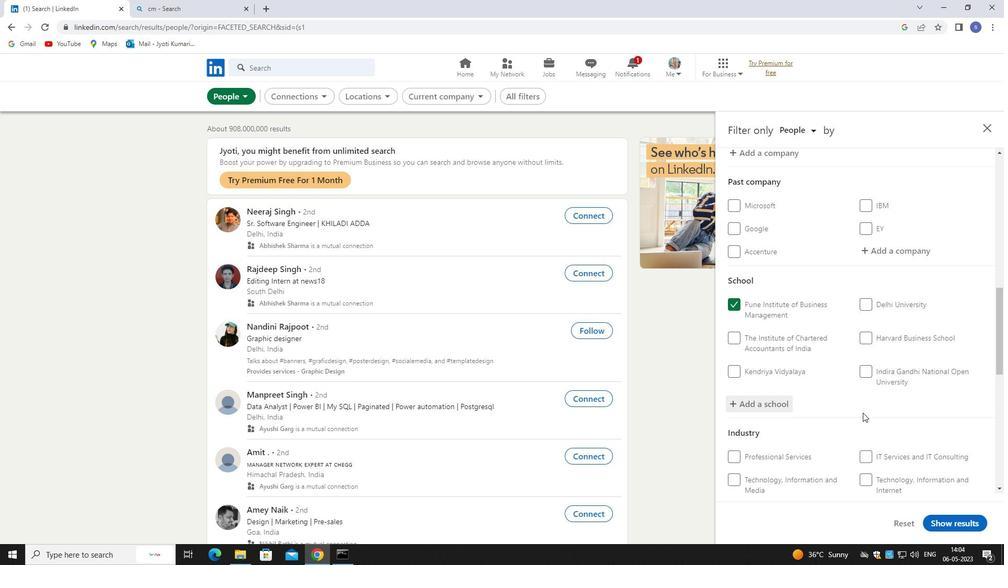 
Action: Mouse scrolled (863, 412) with delta (0, 0)
Screenshot: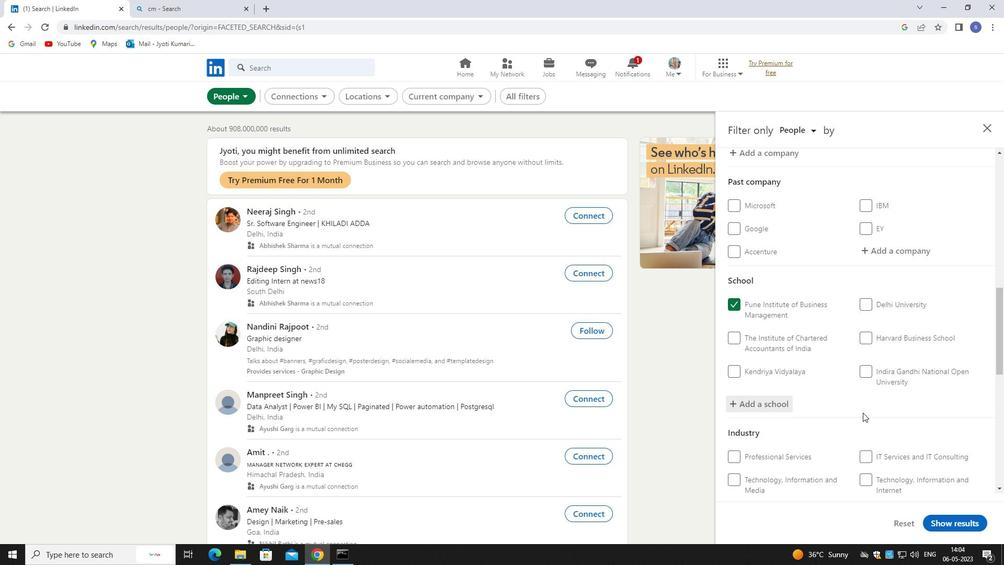 
Action: Mouse scrolled (863, 412) with delta (0, 0)
Screenshot: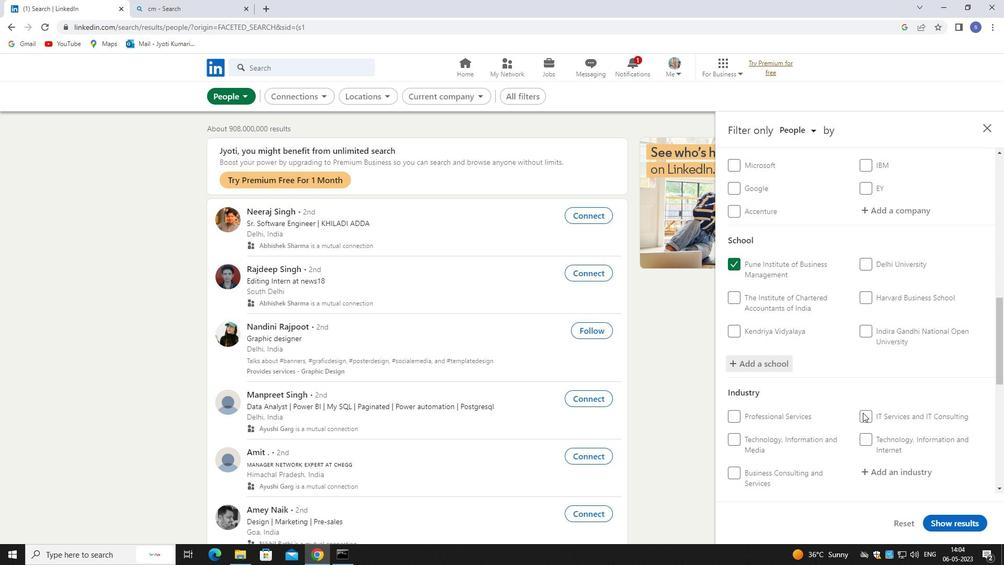 
Action: Mouse moved to (894, 357)
Screenshot: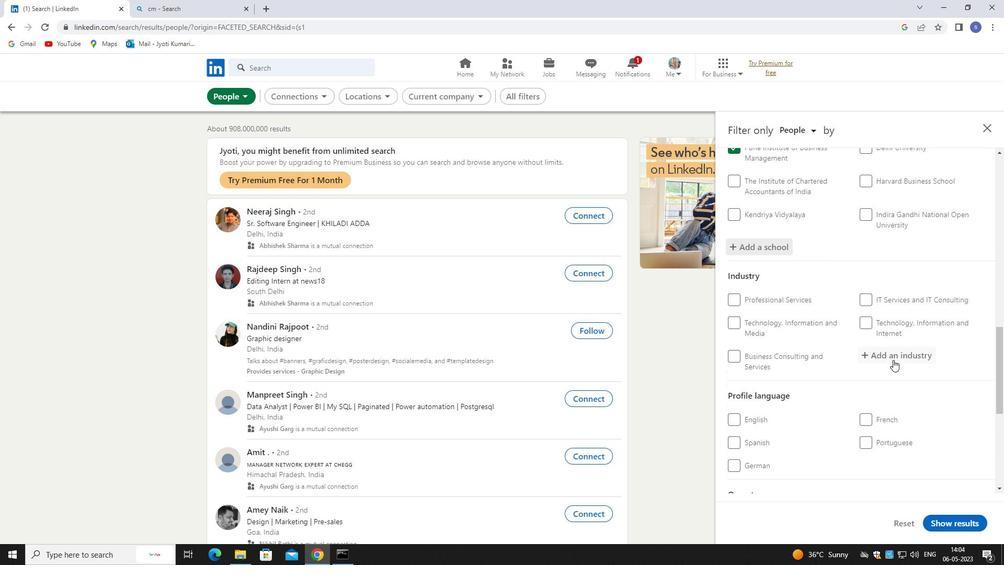
Action: Mouse pressed left at (894, 357)
Screenshot: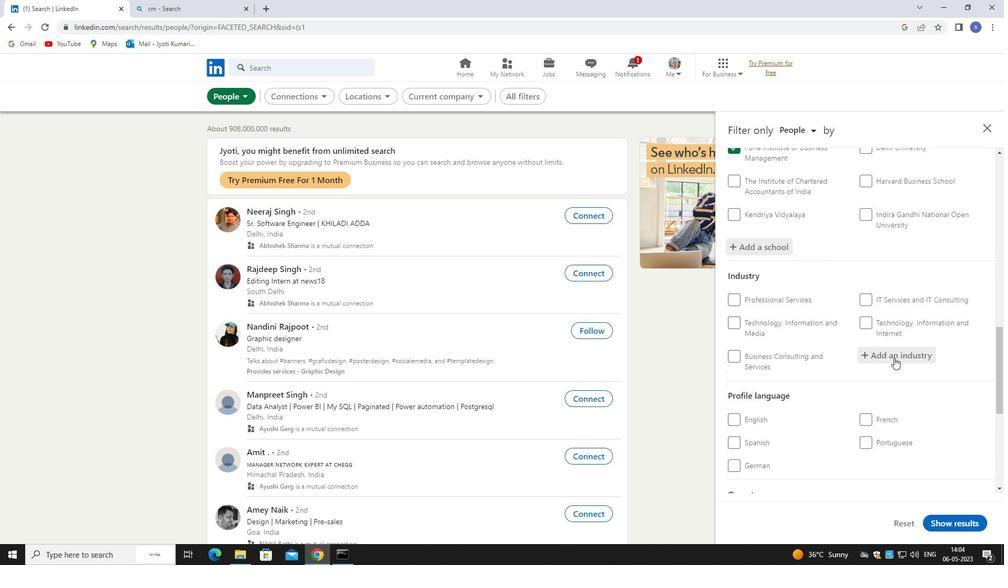 
Action: Mouse moved to (876, 356)
Screenshot: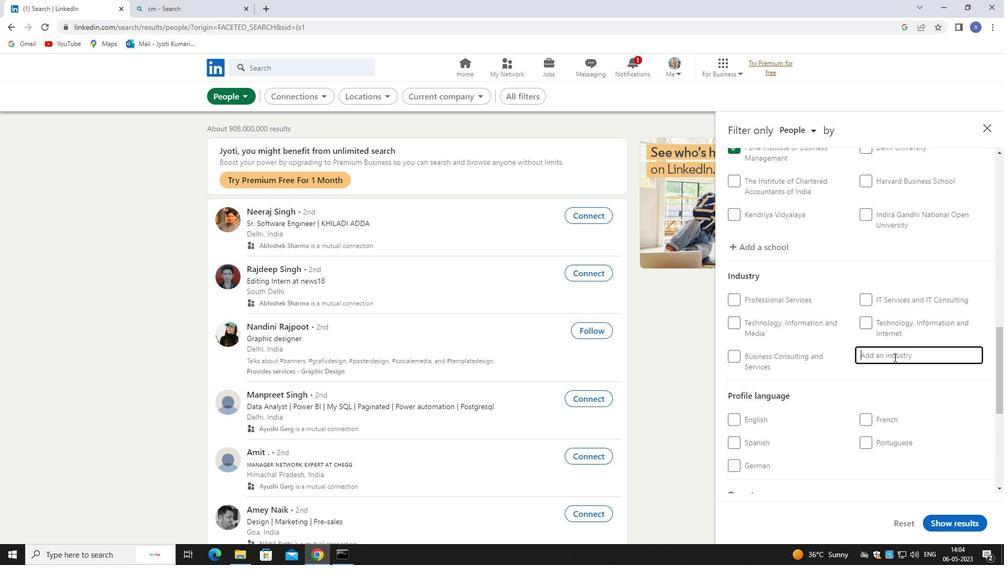 
Action: Key pressed techno
Screenshot: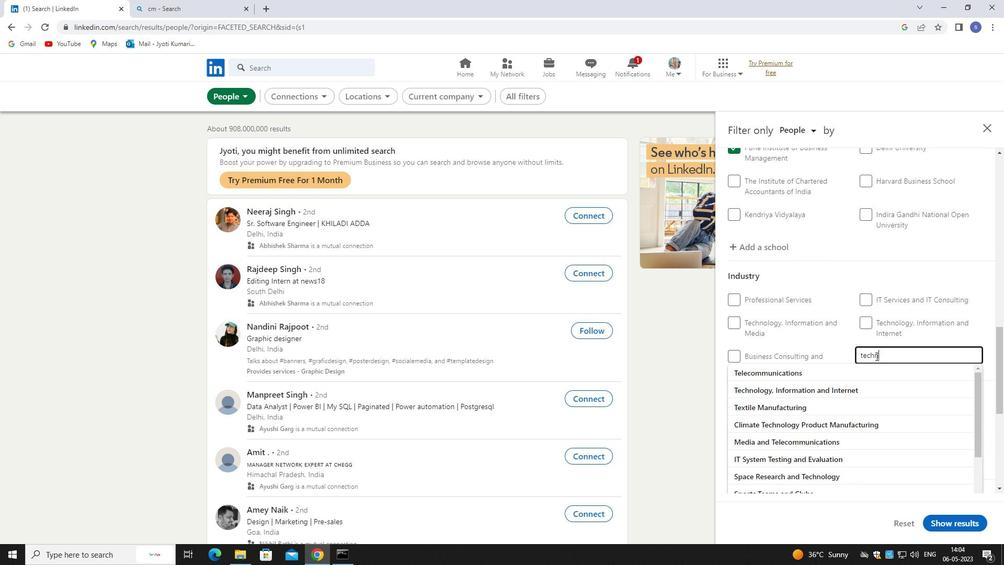 
Action: Mouse moved to (887, 373)
Screenshot: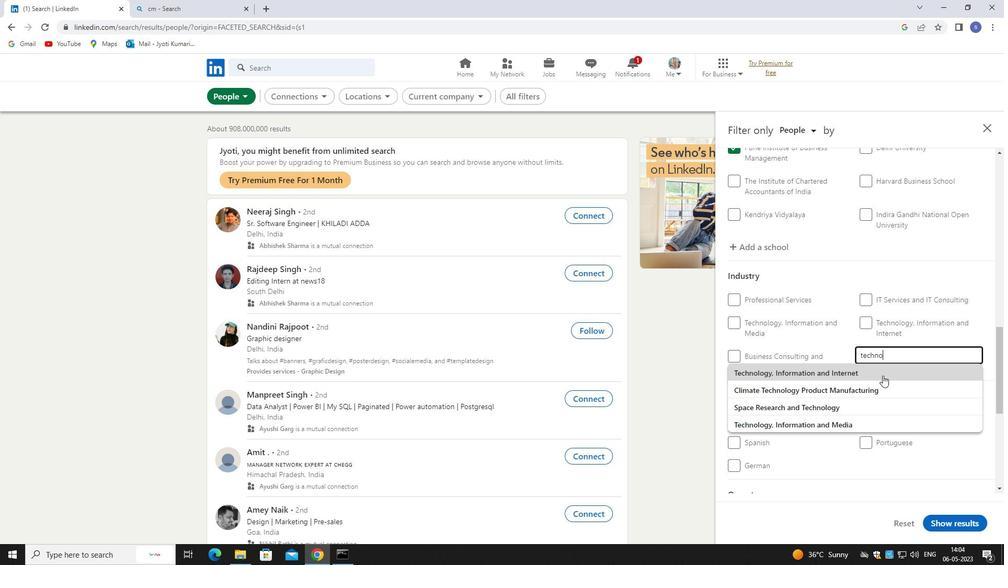 
Action: Mouse pressed left at (887, 373)
Screenshot: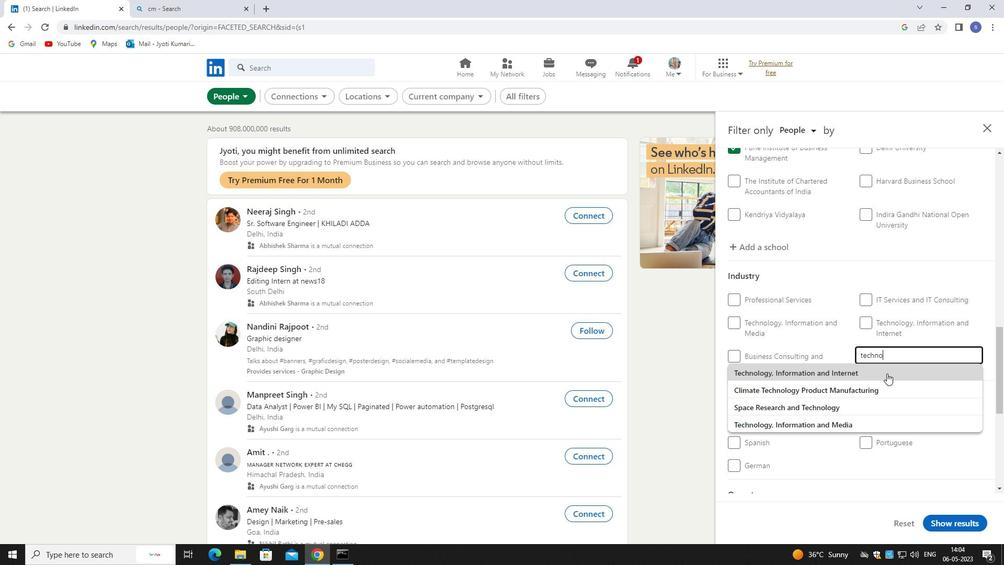 
Action: Mouse moved to (890, 373)
Screenshot: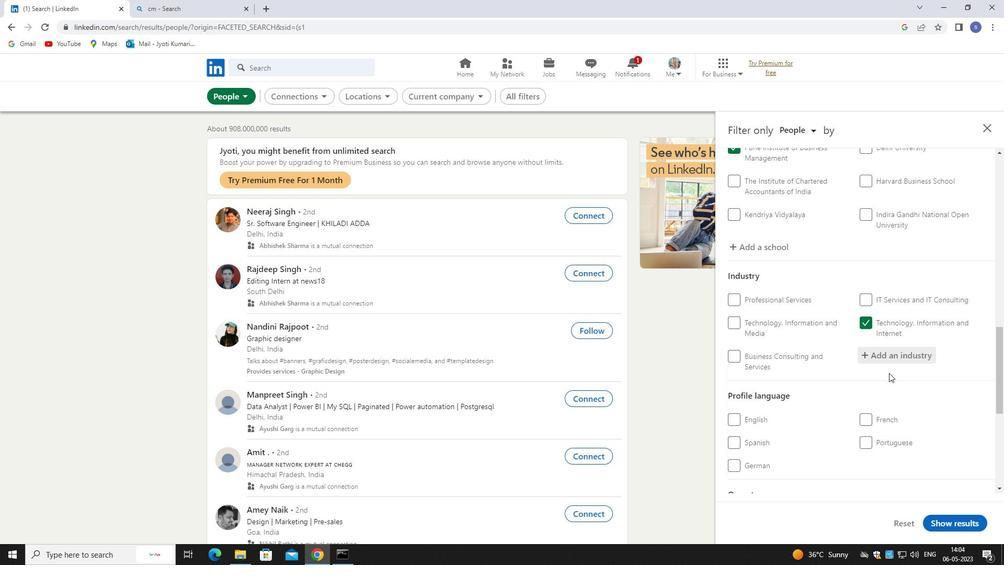 
Action: Mouse scrolled (890, 372) with delta (0, 0)
Screenshot: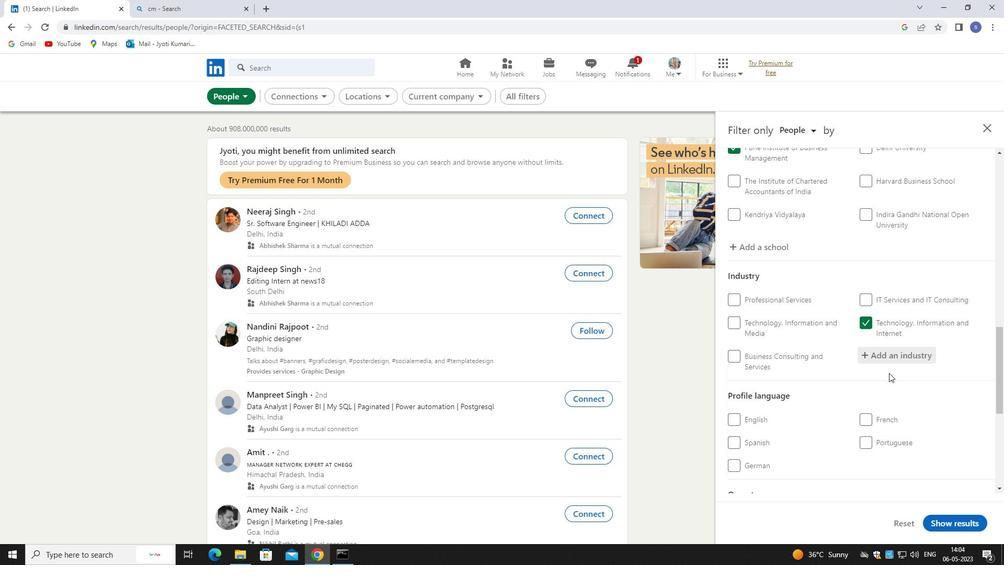 
Action: Mouse scrolled (890, 372) with delta (0, 0)
Screenshot: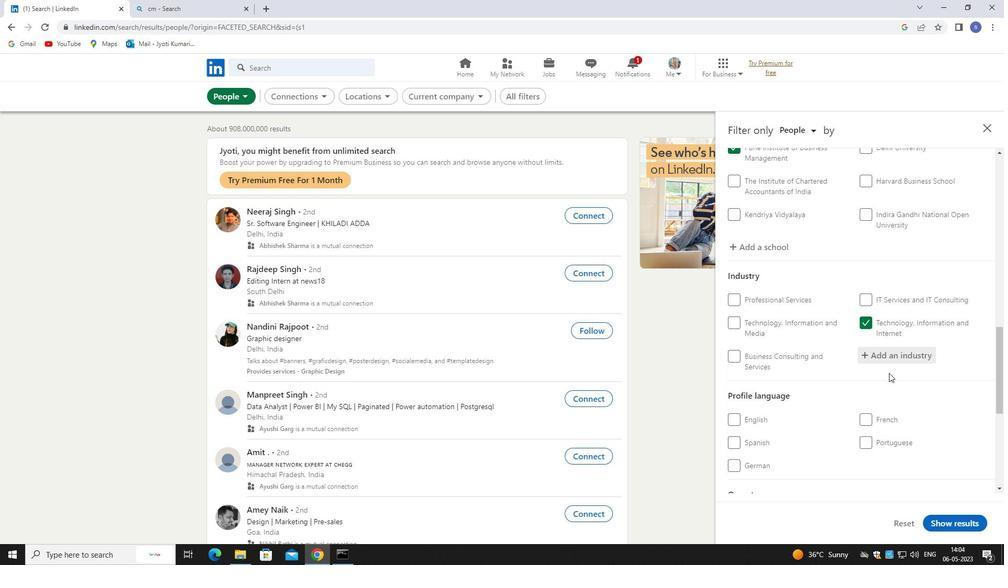 
Action: Mouse scrolled (890, 372) with delta (0, 0)
Screenshot: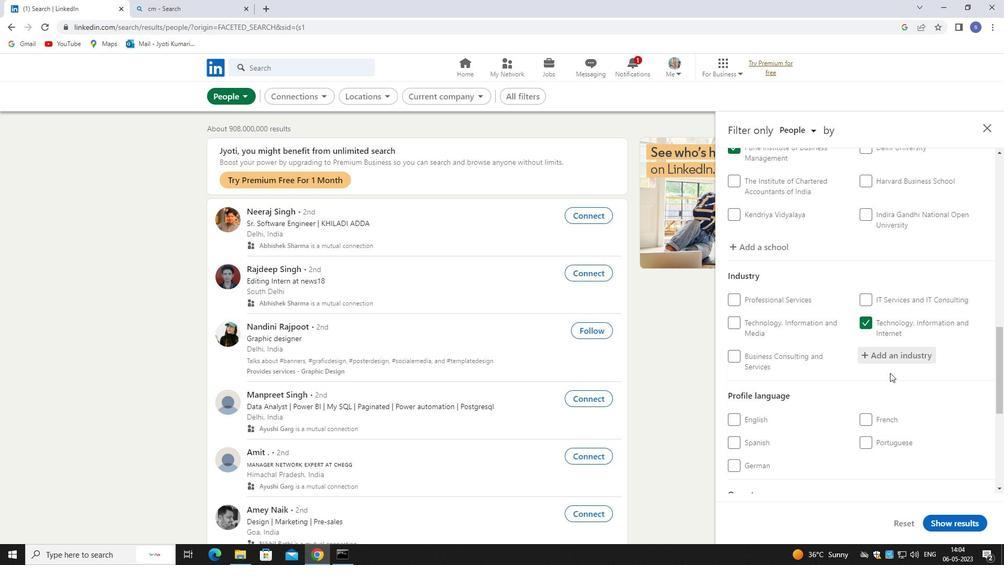 
Action: Mouse moved to (873, 279)
Screenshot: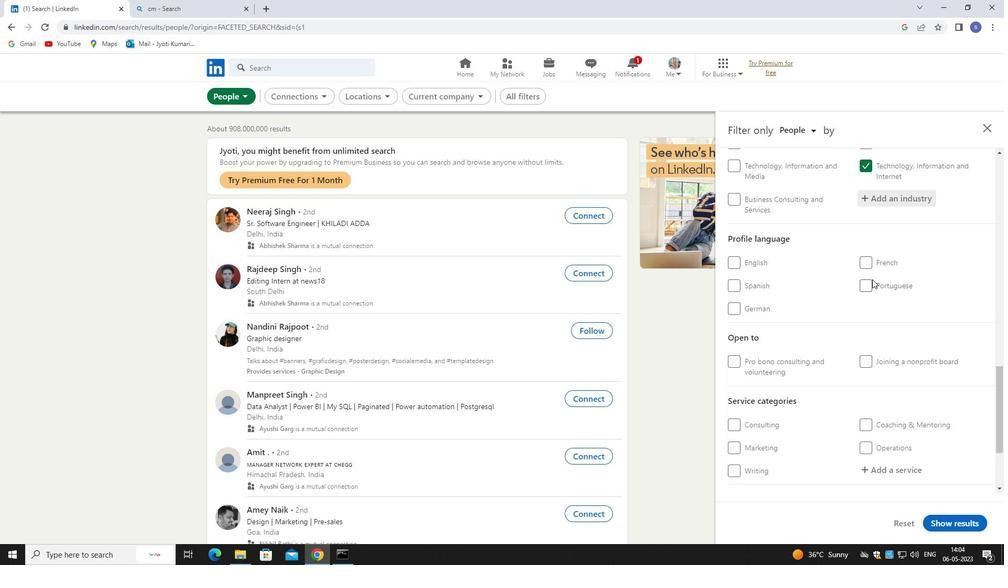 
Action: Mouse pressed left at (873, 279)
Screenshot: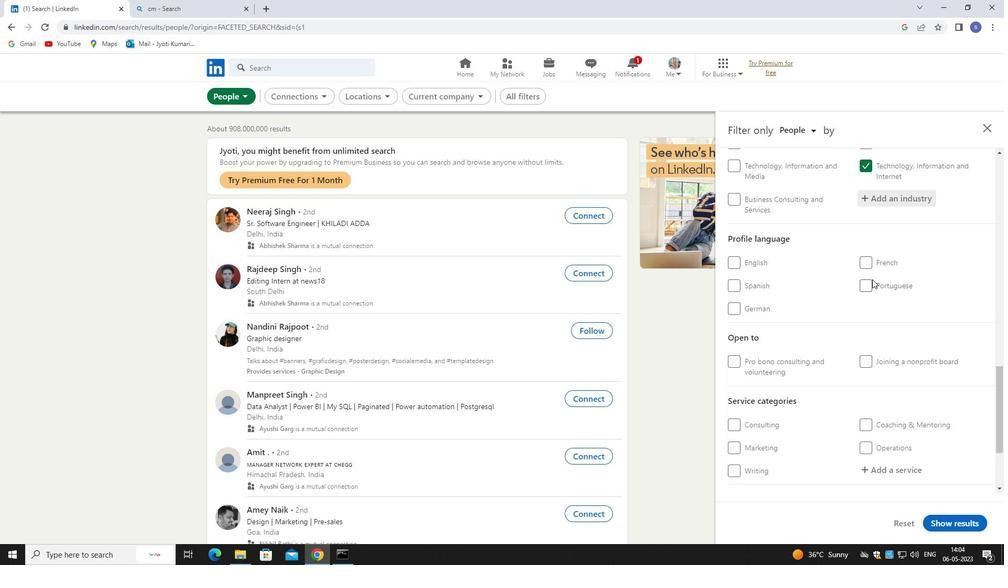
Action: Mouse moved to (873, 284)
Screenshot: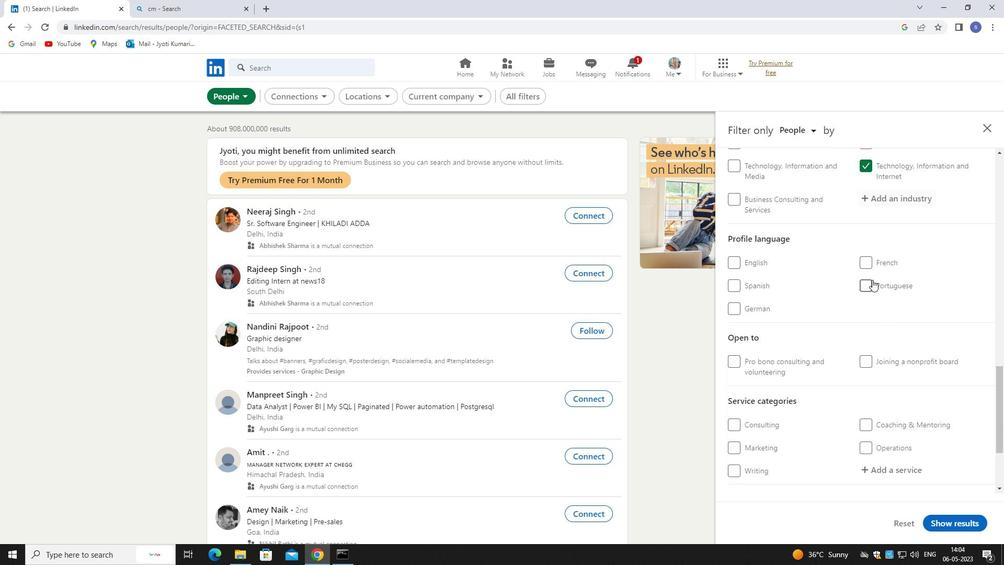 
Action: Mouse pressed left at (873, 284)
Screenshot: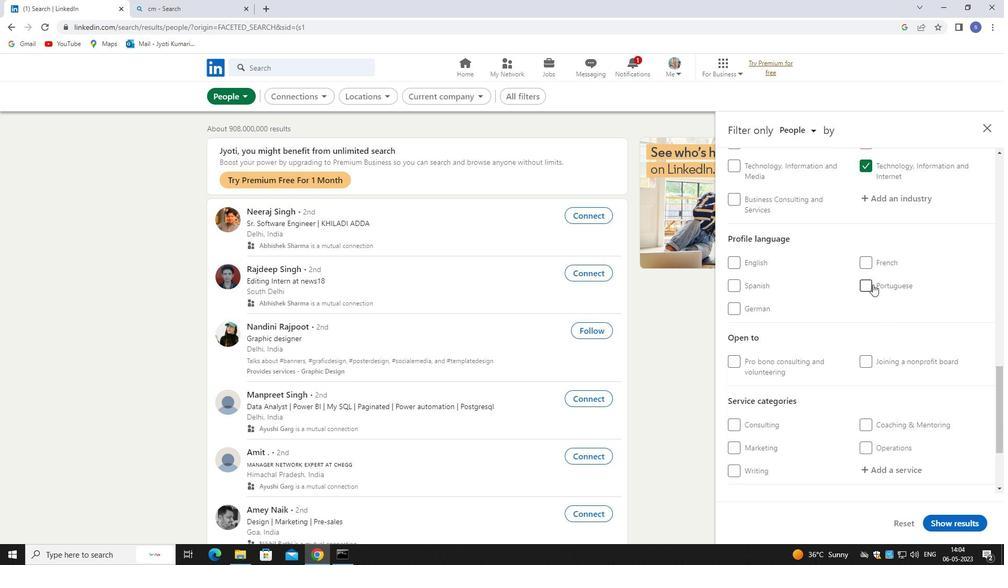 
Action: Mouse moved to (778, 565)
Screenshot: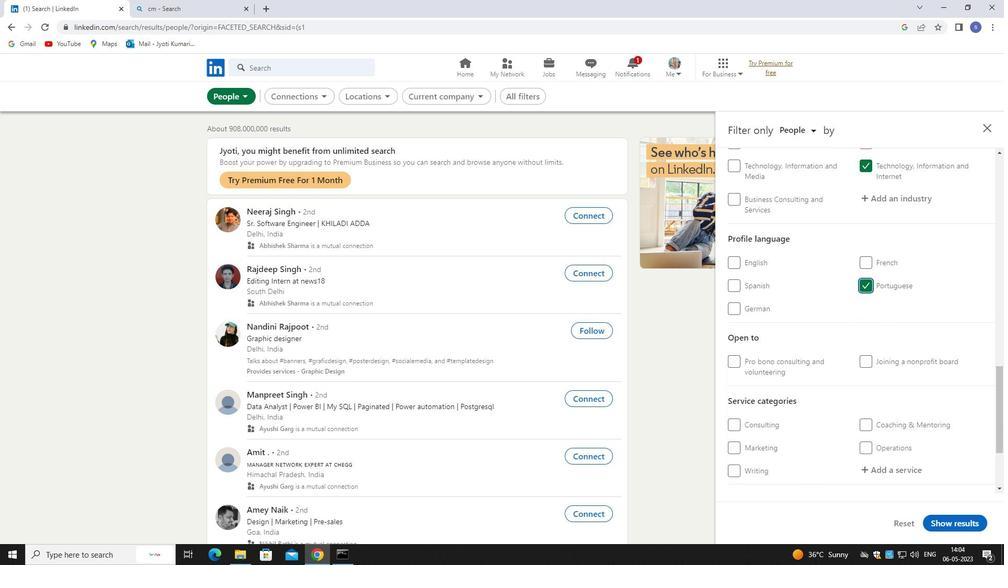 
Action: Mouse scrolled (778, 564) with delta (0, 0)
Screenshot: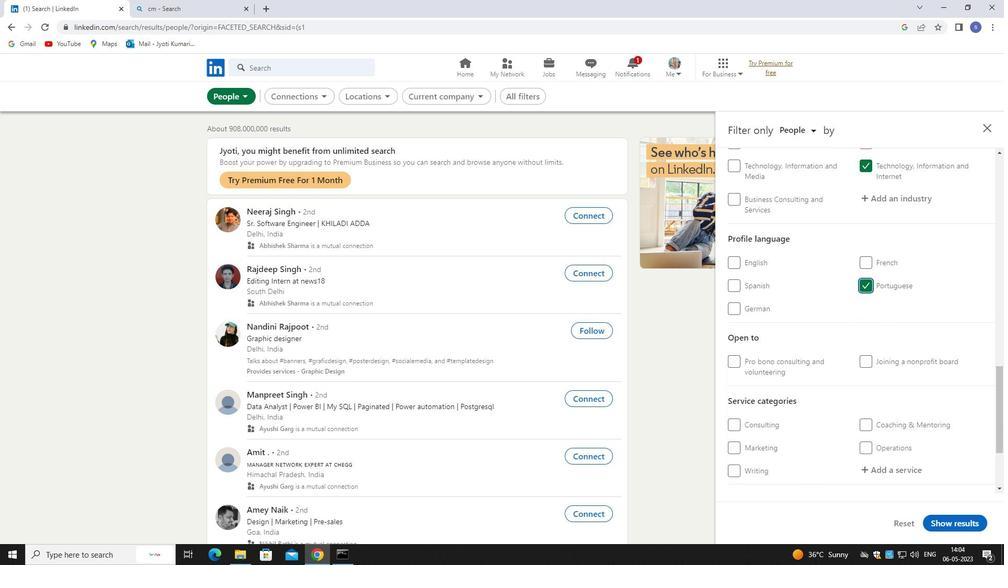 
Action: Mouse scrolled (778, 564) with delta (0, 0)
Screenshot: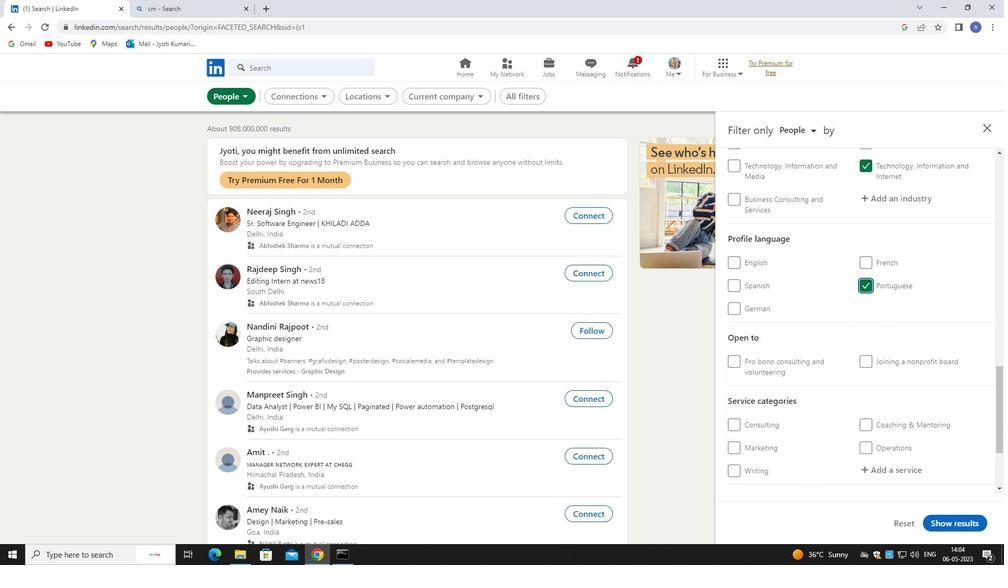
Action: Mouse scrolled (778, 564) with delta (0, 0)
Screenshot: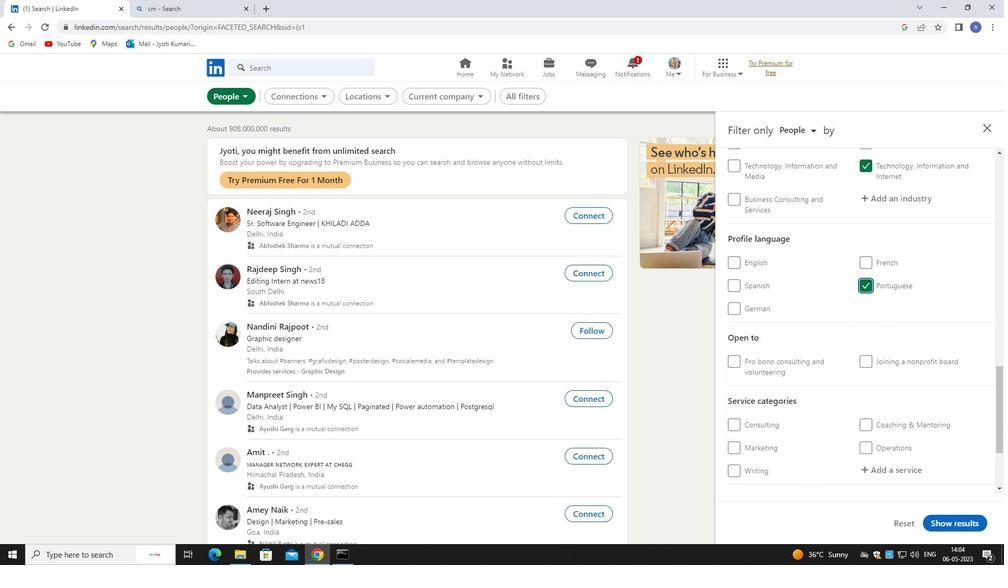 
Action: Mouse moved to (875, 435)
Screenshot: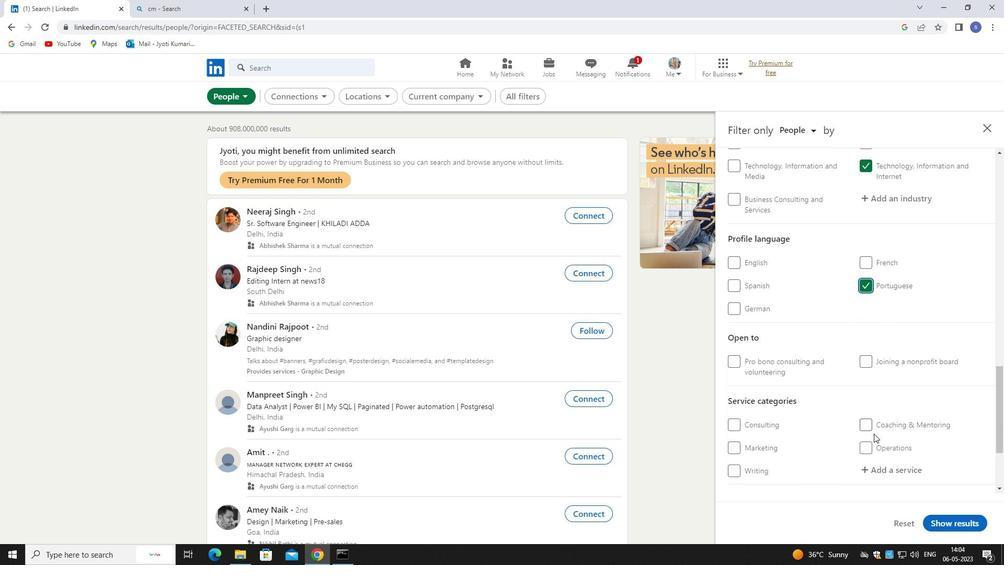 
Action: Mouse scrolled (875, 434) with delta (0, 0)
Screenshot: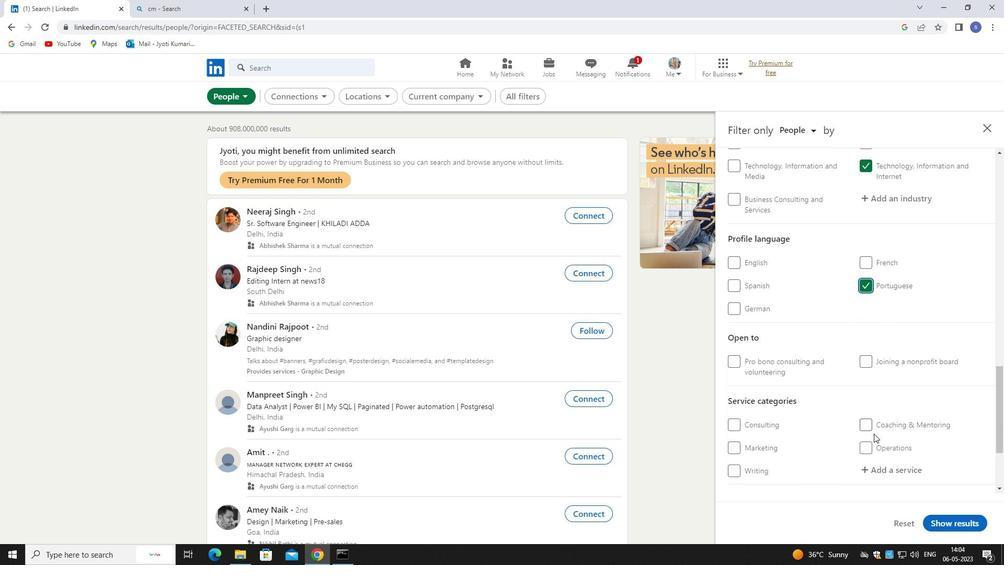 
Action: Mouse moved to (875, 435)
Screenshot: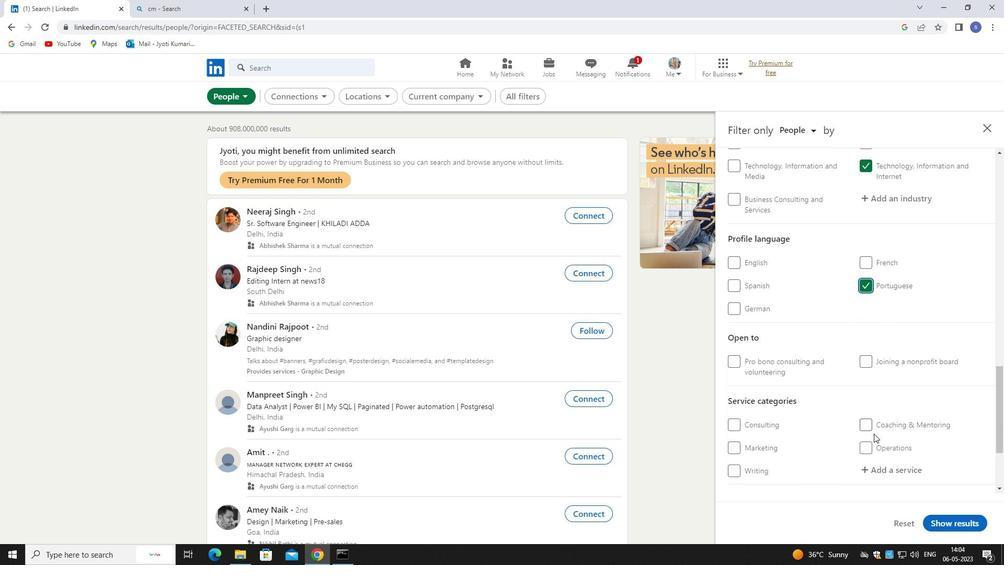 
Action: Mouse scrolled (875, 434) with delta (0, 0)
Screenshot: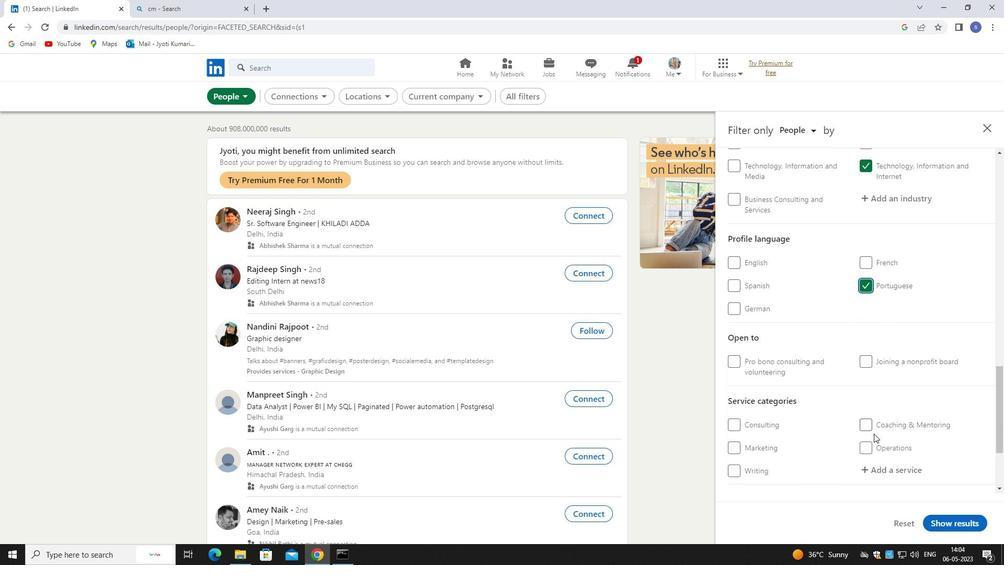 
Action: Mouse scrolled (875, 434) with delta (0, 0)
Screenshot: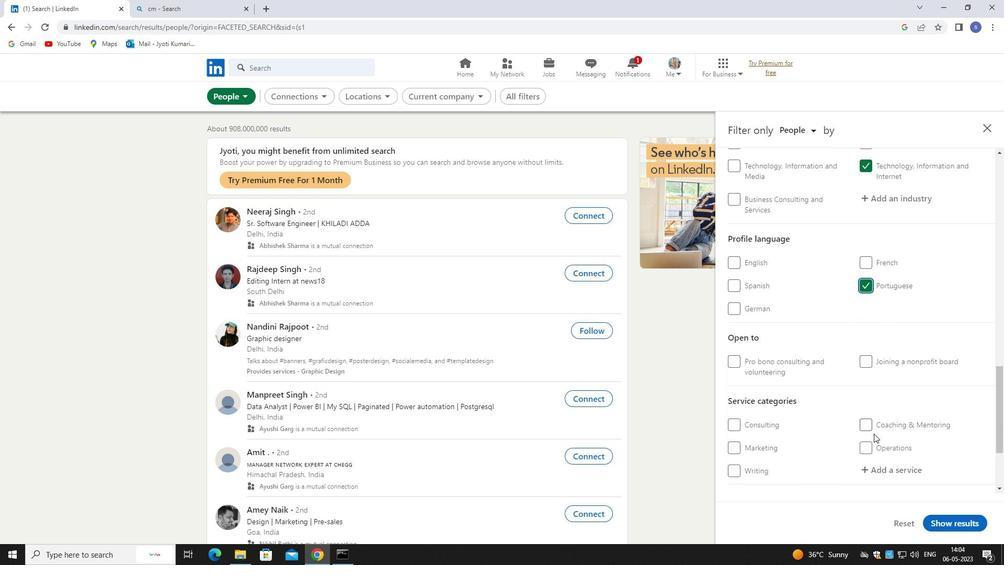 
Action: Mouse moved to (888, 347)
Screenshot: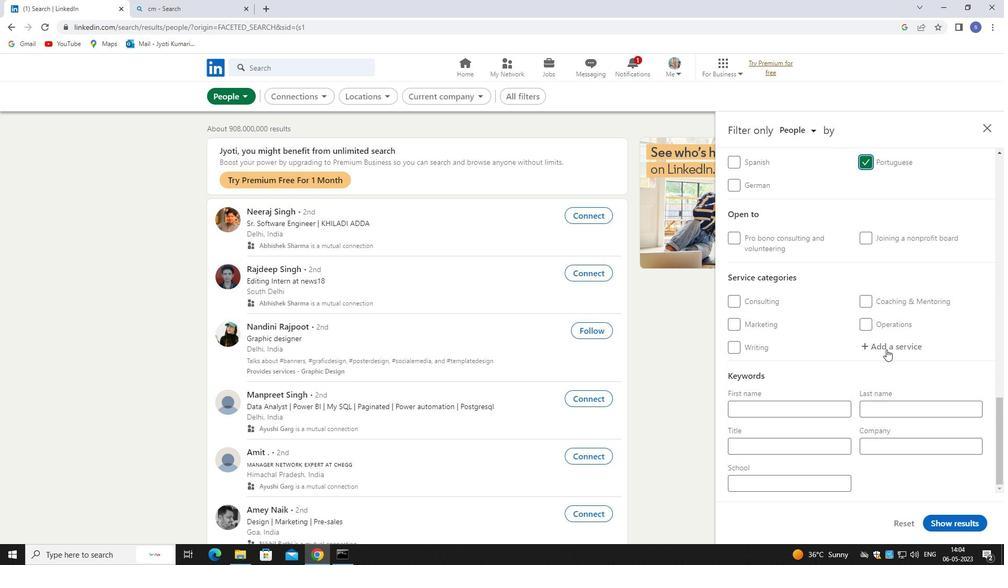
Action: Mouse pressed left at (888, 347)
Screenshot: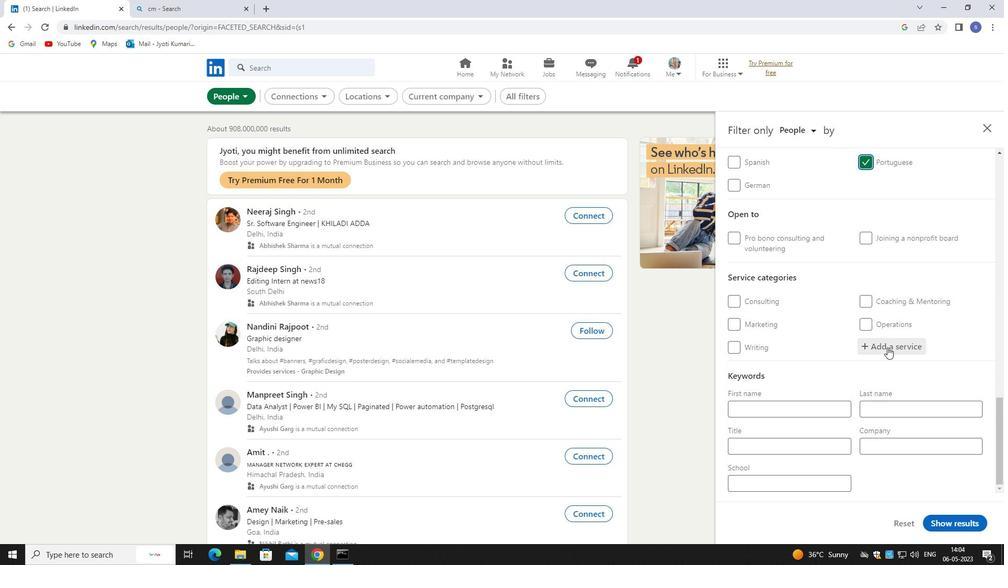 
Action: Mouse moved to (882, 359)
Screenshot: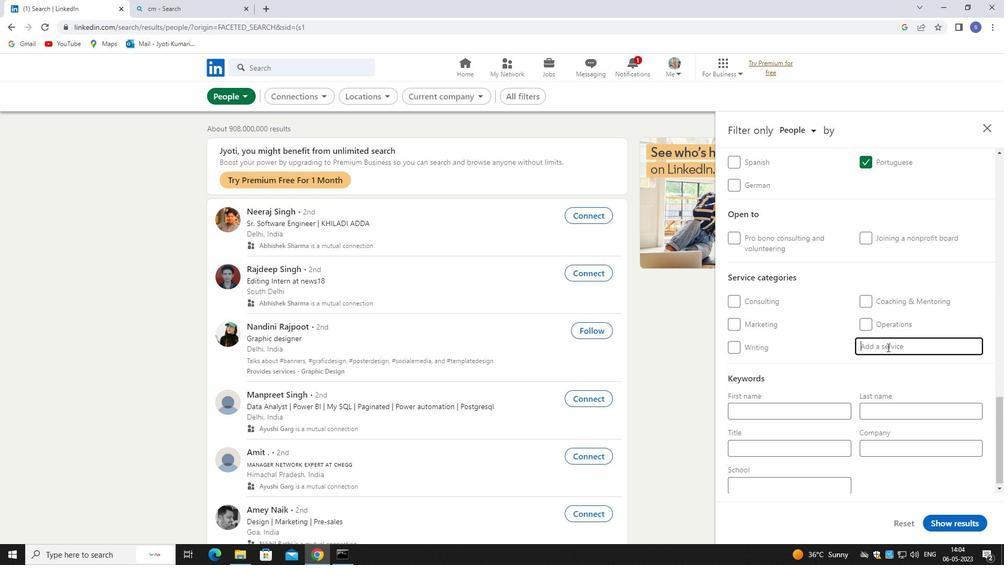 
Action: Key pressed <Key.shift>ASSIS
Screenshot: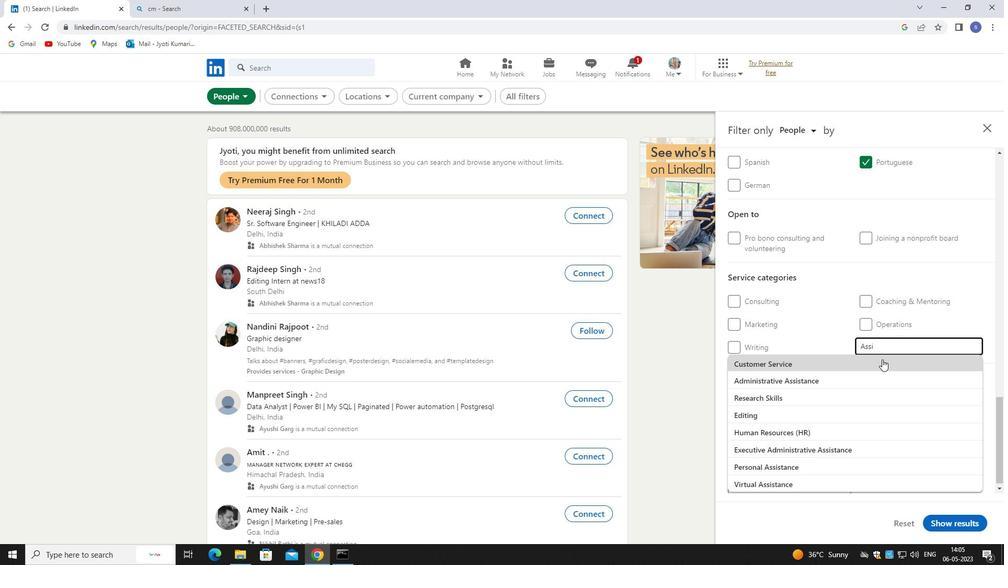 
Action: Mouse moved to (849, 377)
Screenshot: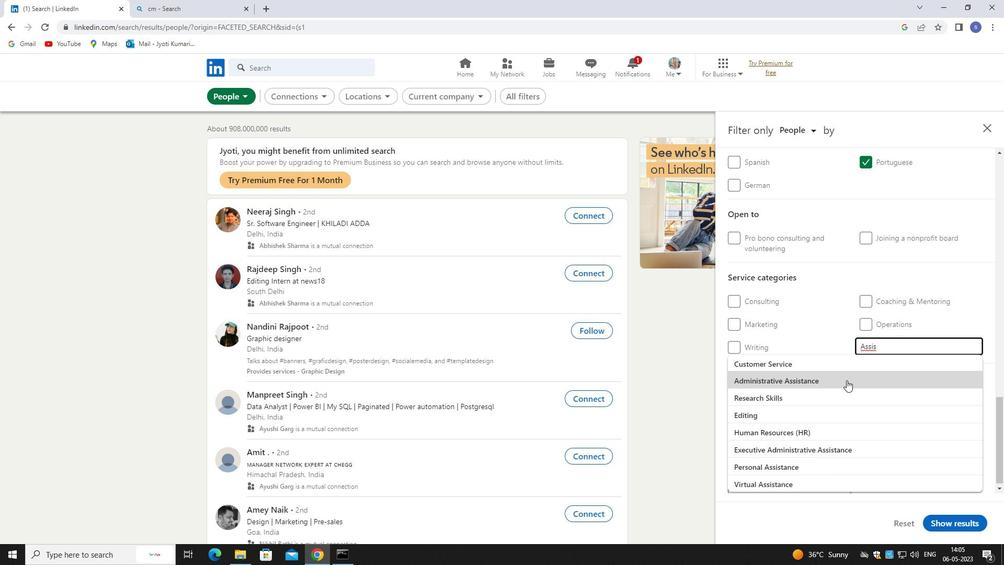 
Action: Key pressed TAN
Screenshot: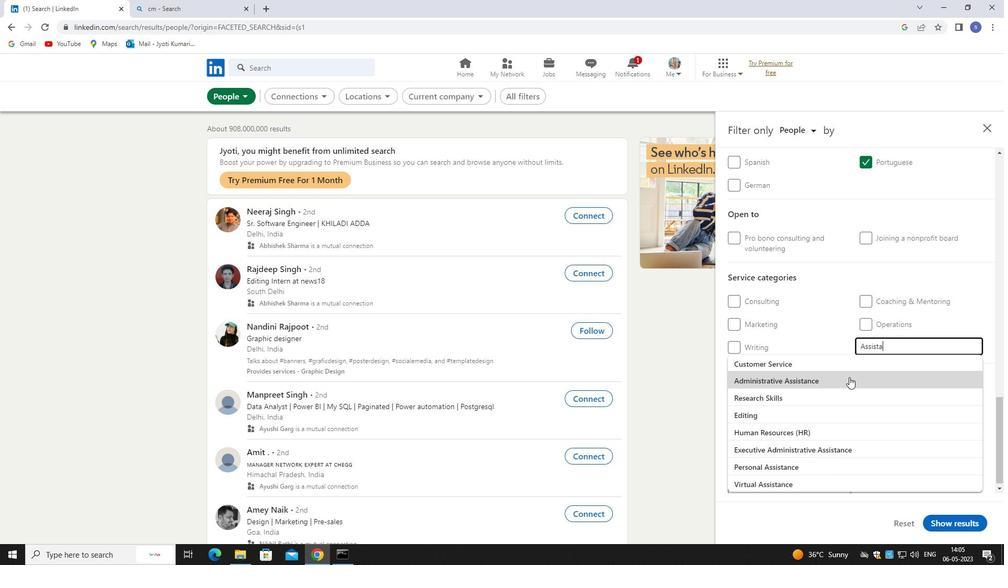 
Action: Mouse moved to (823, 371)
Screenshot: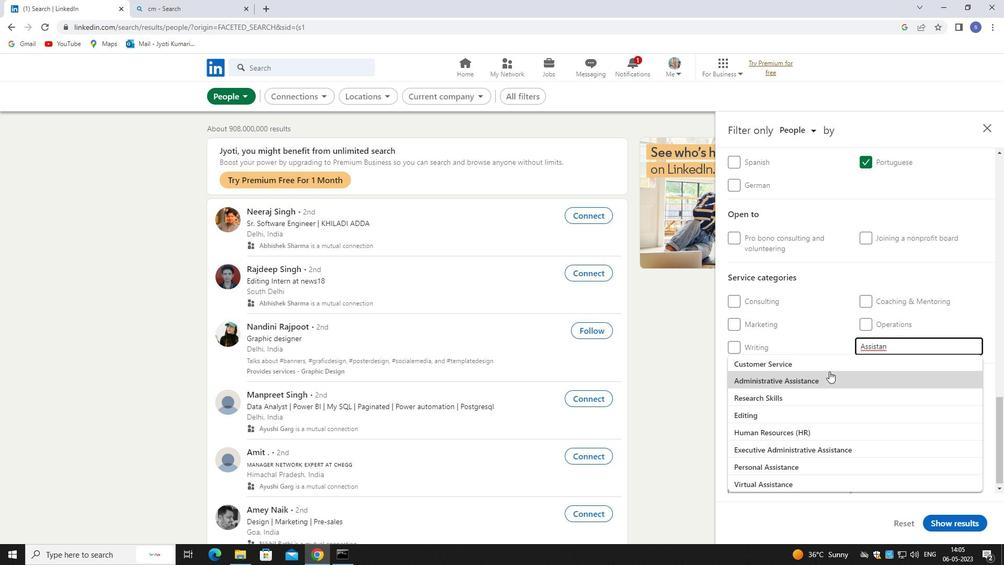 
Action: Key pressed CE
Screenshot: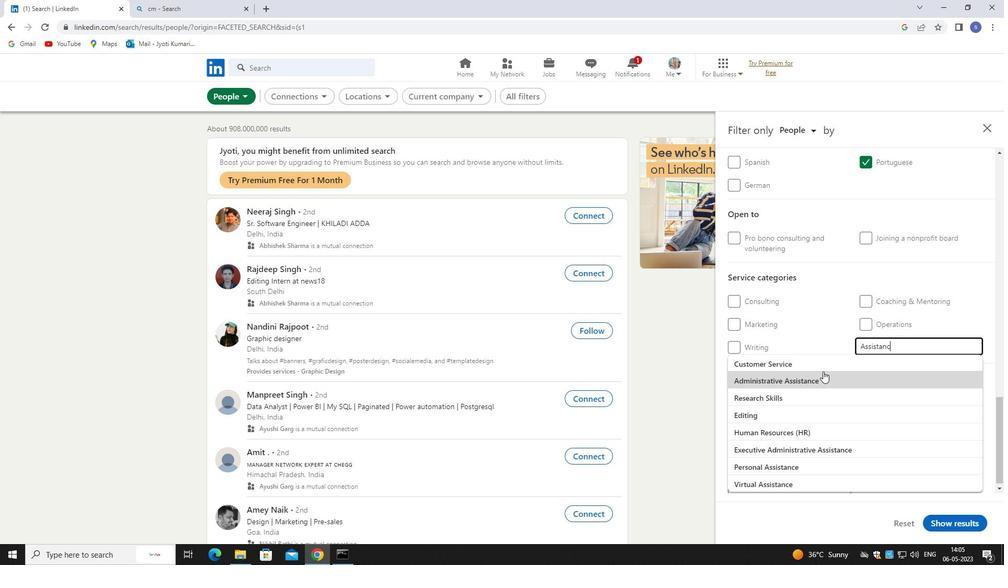 
Action: Mouse moved to (832, 381)
Screenshot: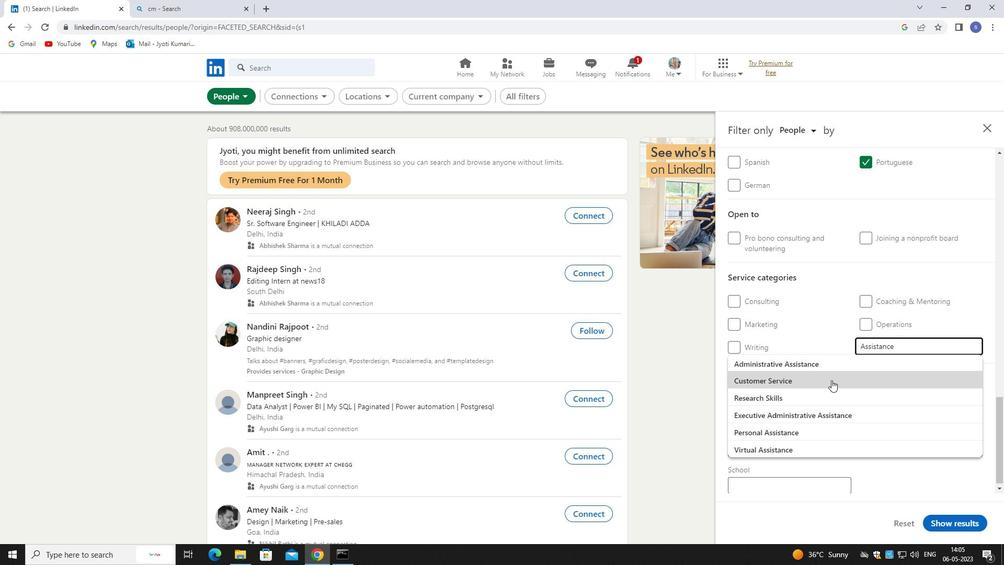 
Action: Key pressed <Key.space><Key.shift>AD
Screenshot: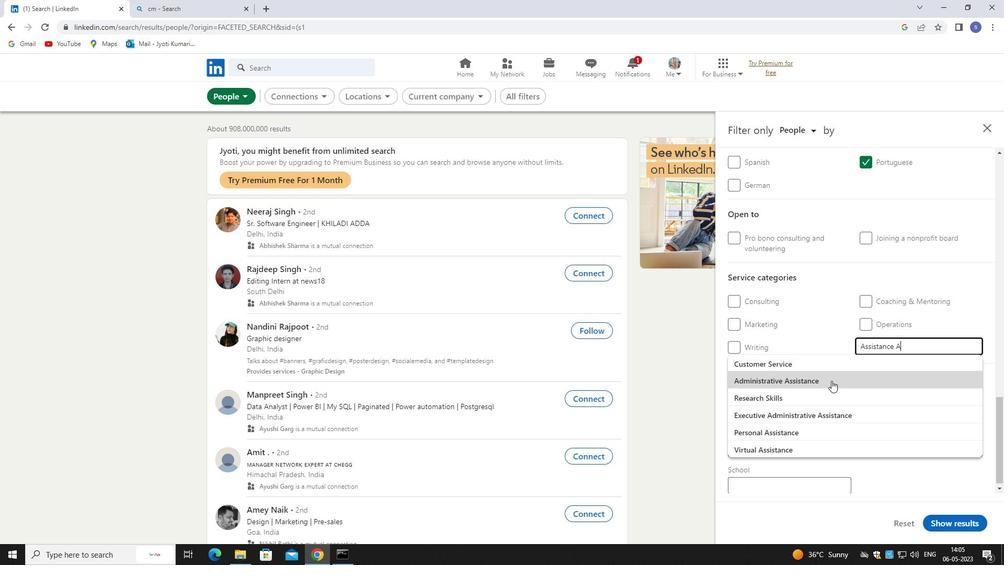 
Action: Mouse moved to (831, 362)
Screenshot: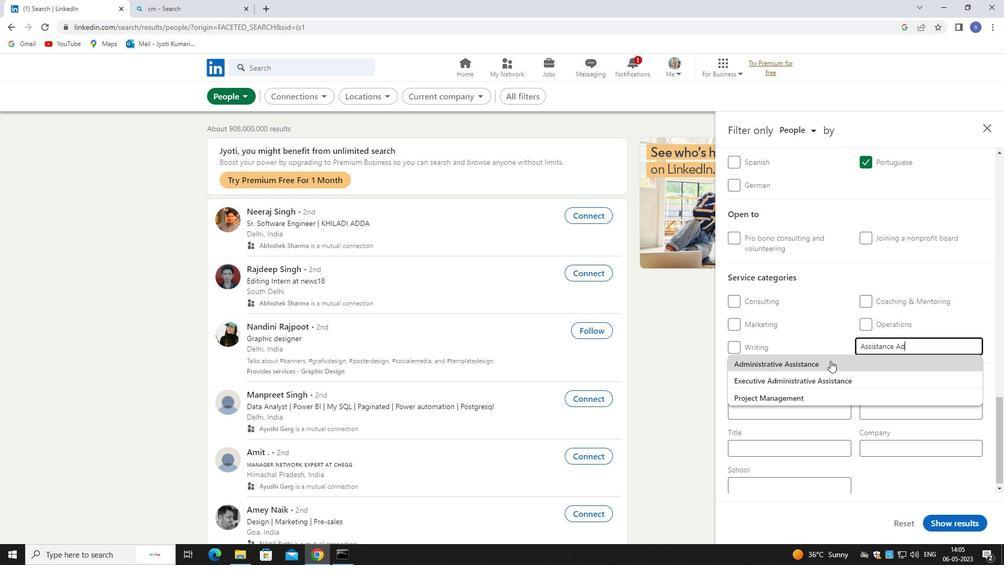 
Action: Mouse pressed left at (831, 362)
Screenshot: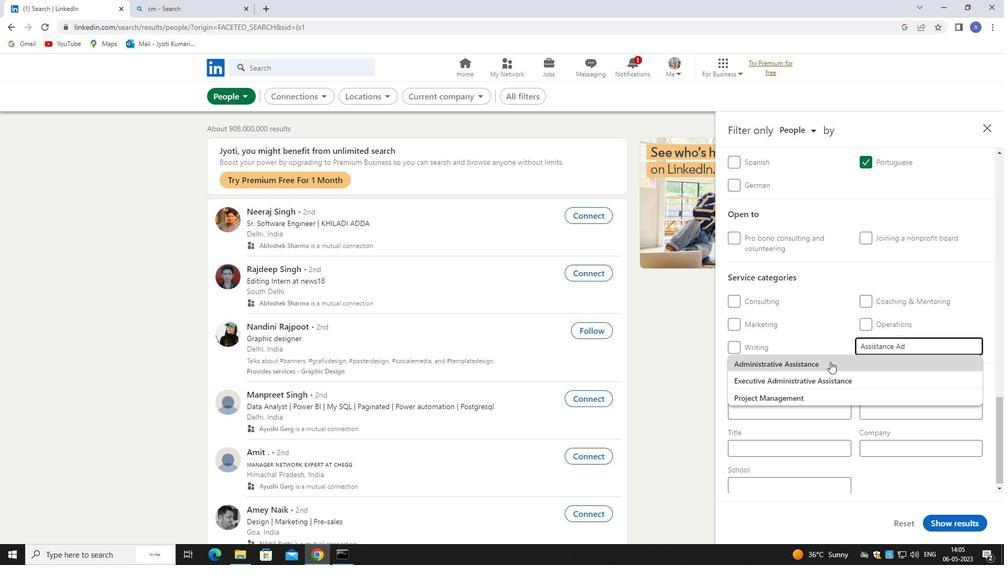 
Action: Mouse scrolled (831, 361) with delta (0, 0)
Screenshot: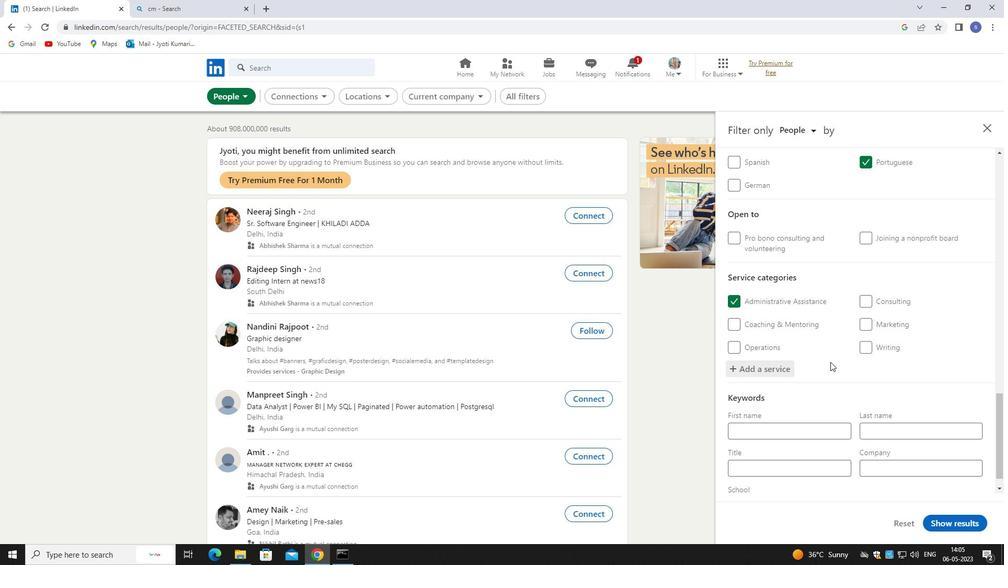 
Action: Mouse scrolled (831, 361) with delta (0, 0)
Screenshot: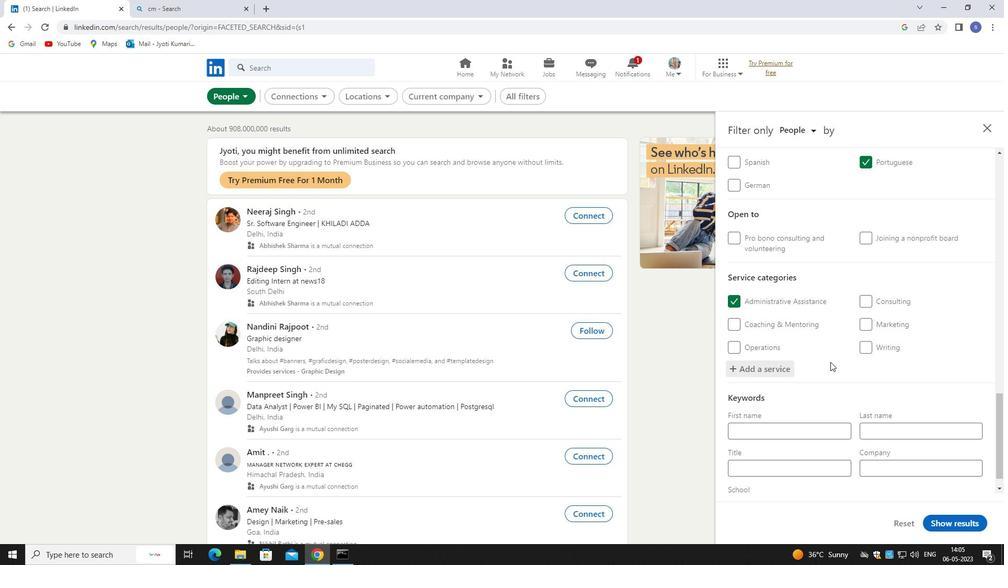 
Action: Mouse scrolled (831, 361) with delta (0, 0)
Screenshot: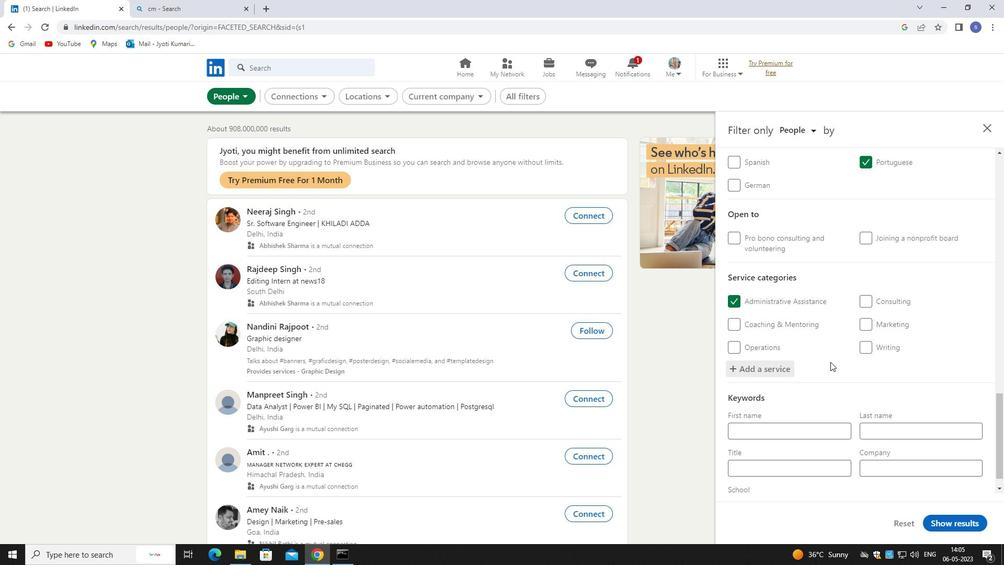 
Action: Mouse scrolled (831, 361) with delta (0, 0)
Screenshot: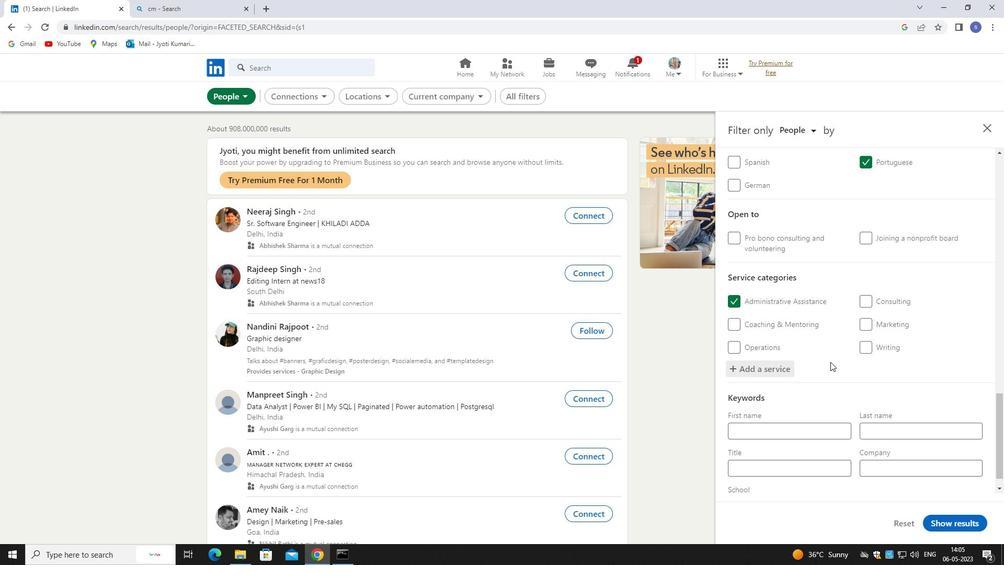 
Action: Mouse moved to (801, 446)
Screenshot: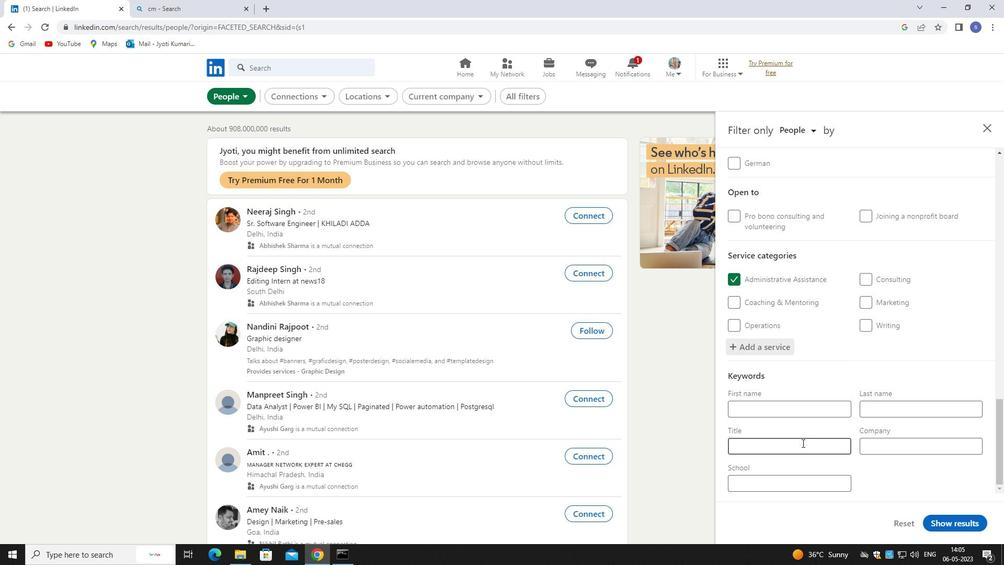 
Action: Mouse pressed left at (801, 446)
Screenshot: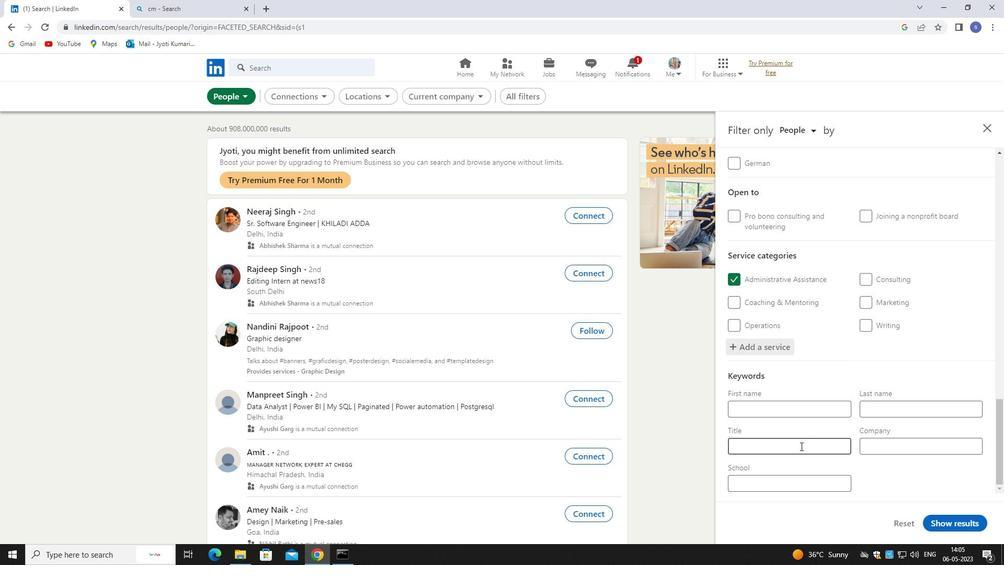
Action: Mouse moved to (803, 445)
Screenshot: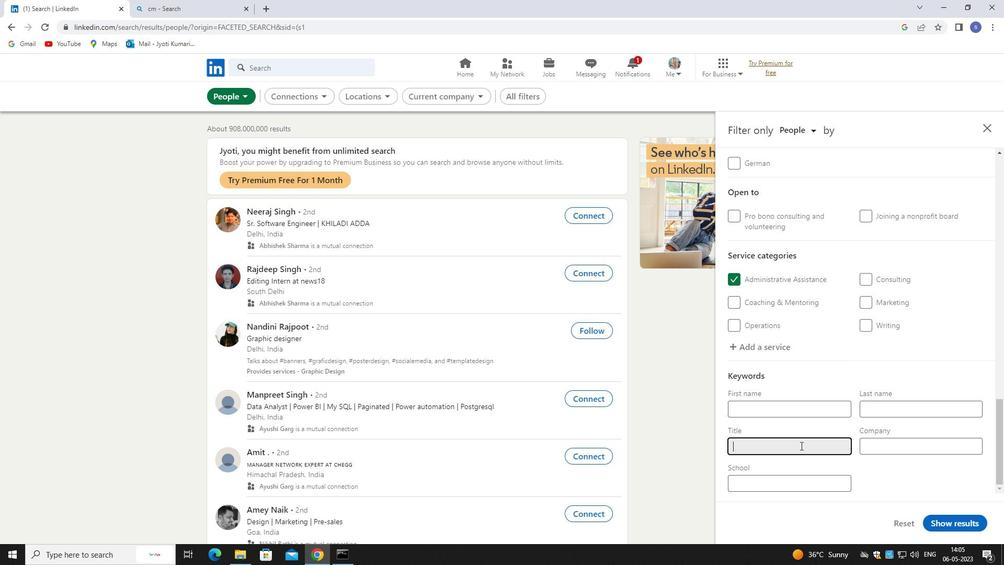 
Action: Key pressed <Key.shift>PHYSICIST
Screenshot: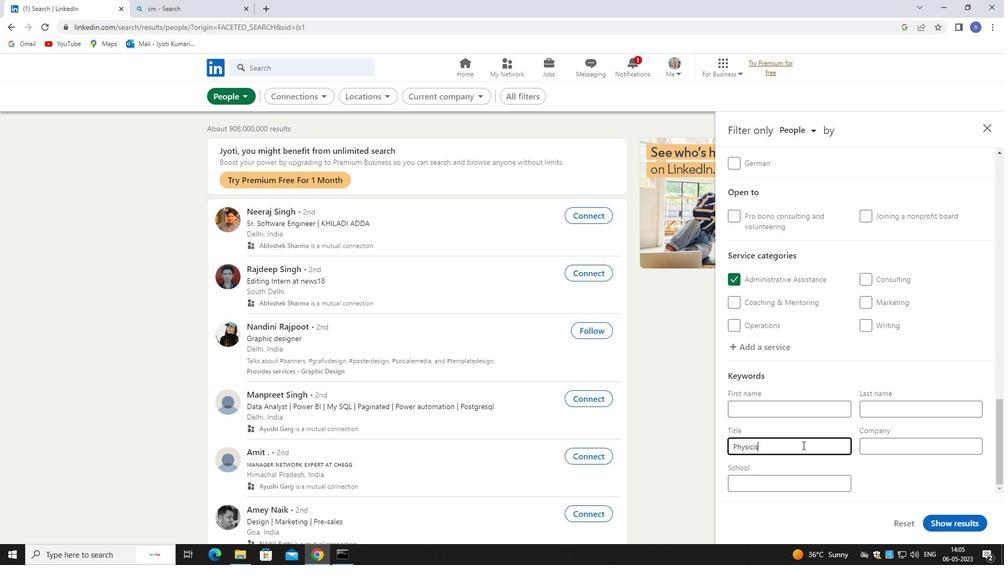 
Action: Mouse moved to (947, 524)
Screenshot: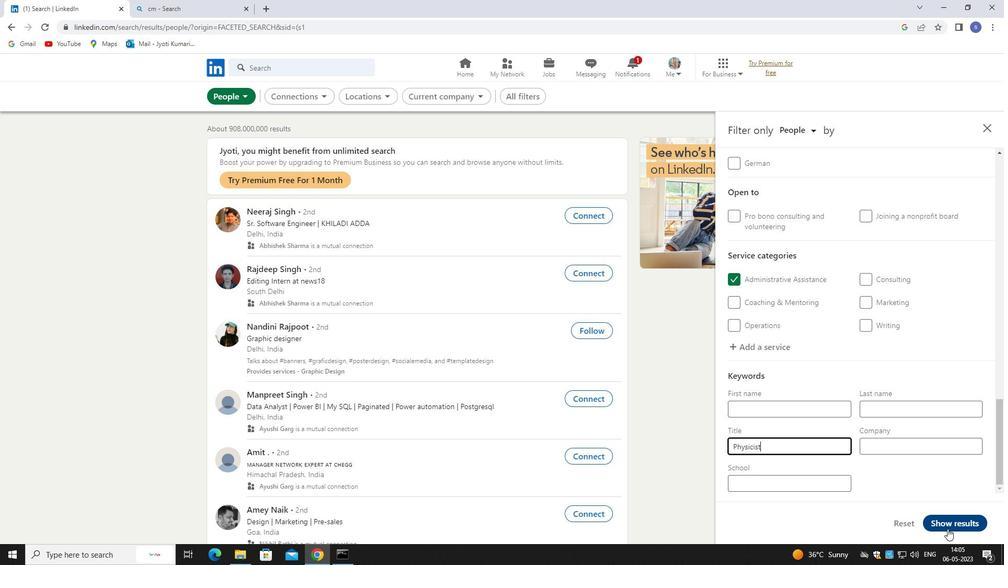 
Action: Mouse pressed left at (947, 524)
Screenshot: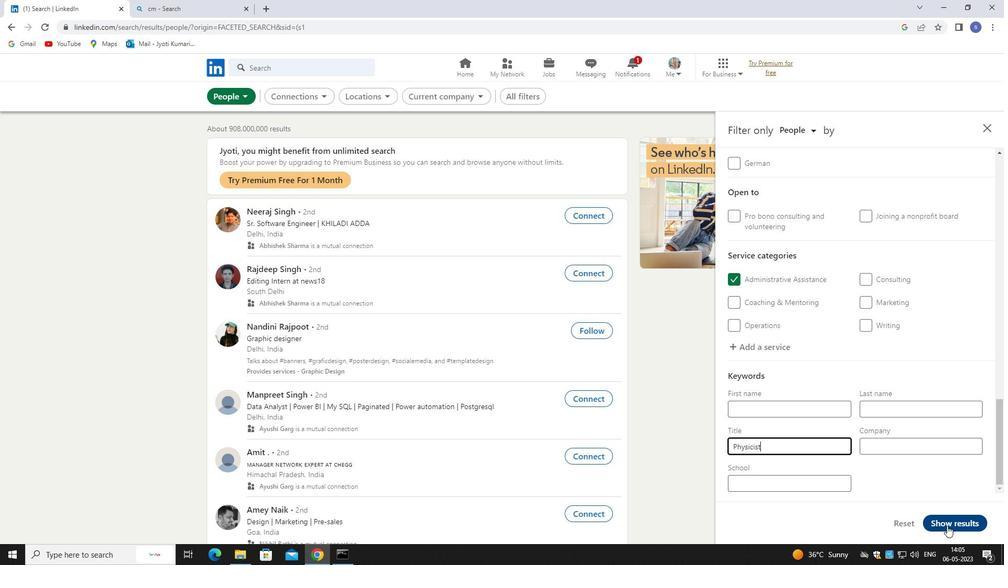
Action: Mouse moved to (554, 168)
Screenshot: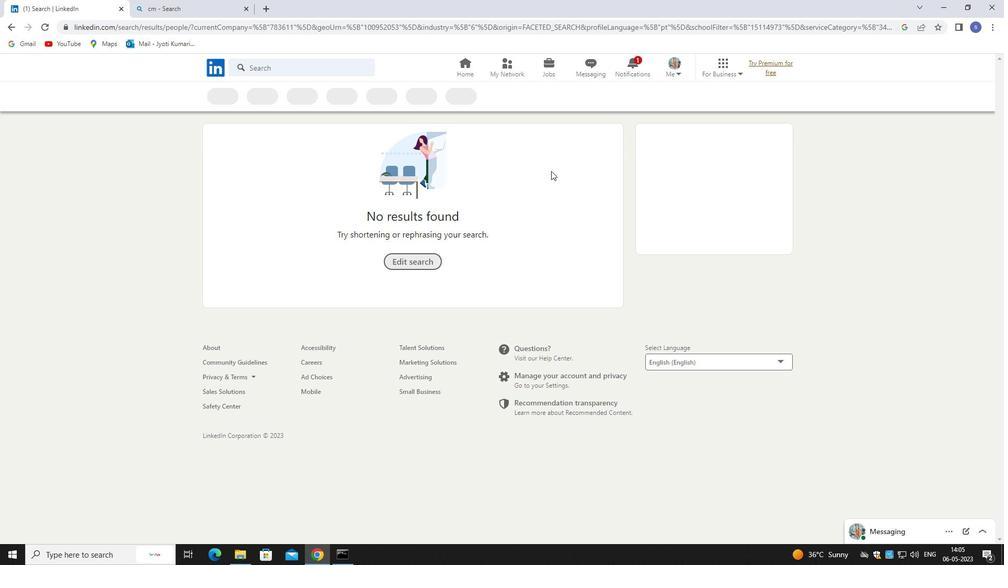 
